 Task: Look for space in Dedza, Malawi from 3rd August, 2023 to 17th August, 2023 for 3 adults, 1 child in price range Rs.3000 to Rs.15000. Place can be entire place with 3 bedrooms having 4 beds and 2 bathrooms. Property type can be house, flat, guest house. Amenities needed are: washing machine. Booking option can be shelf check-in. Required host language is English.
Action: Mouse moved to (527, 106)
Screenshot: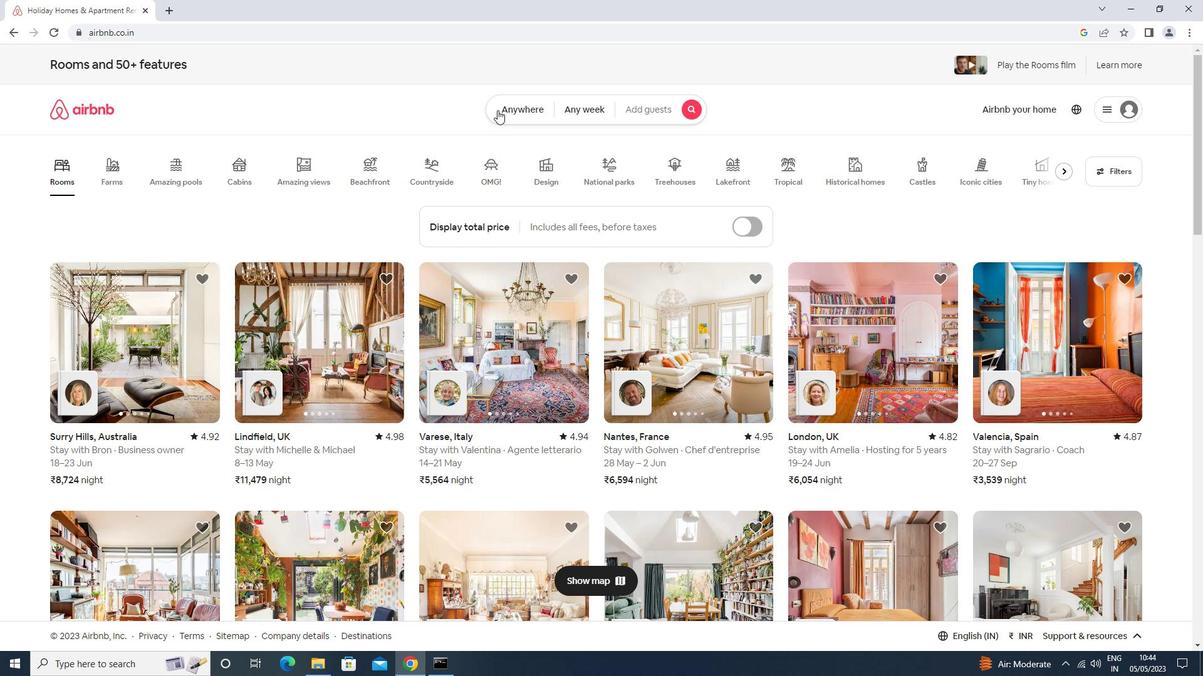 
Action: Mouse pressed left at (527, 106)
Screenshot: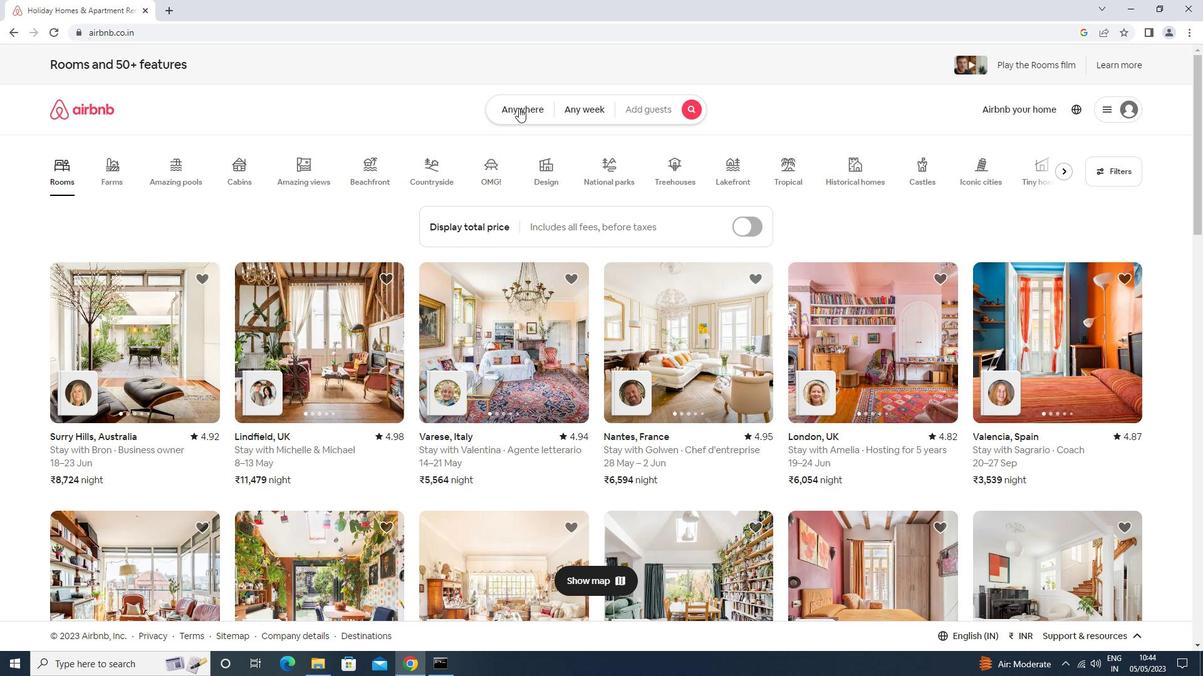 
Action: Mouse moved to (468, 157)
Screenshot: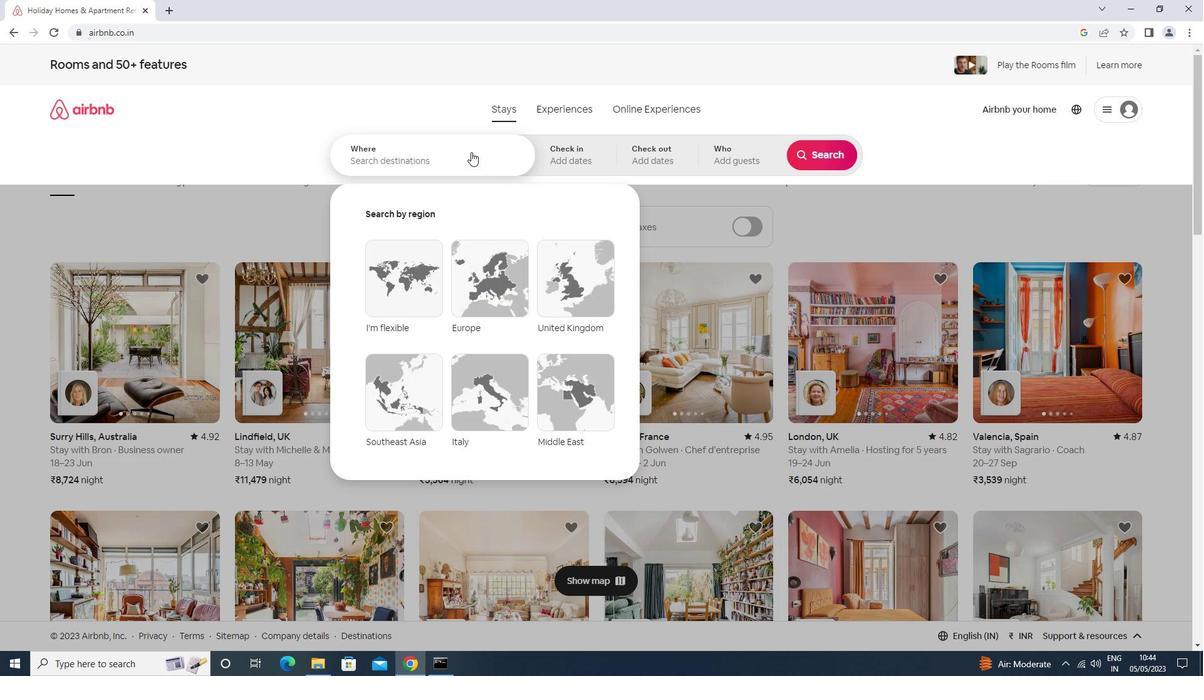 
Action: Mouse pressed left at (468, 157)
Screenshot: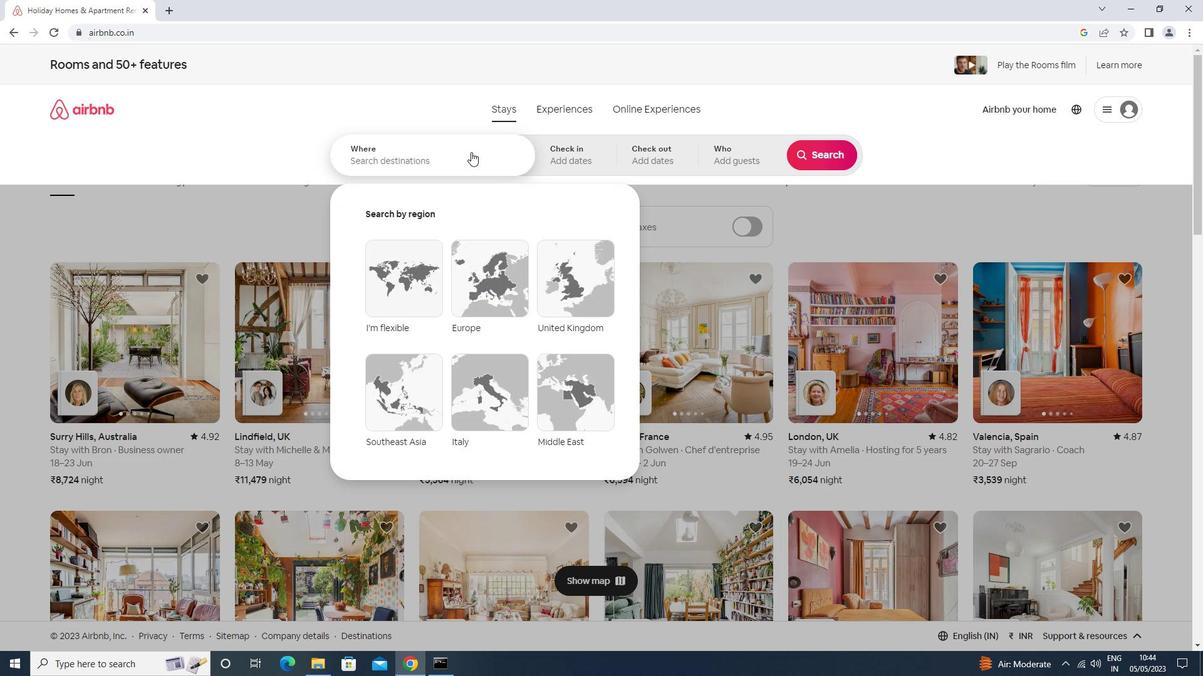 
Action: Key pressed dedza<Key.down><Key.down><Key.enter><Key.enter>
Screenshot: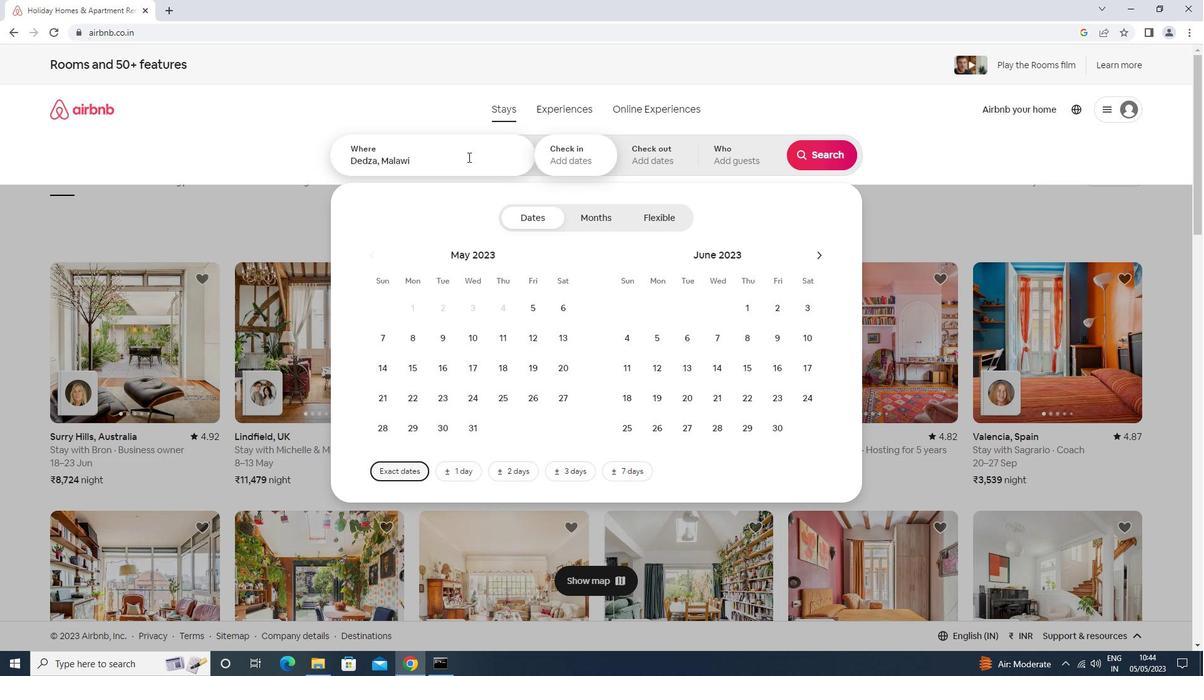 
Action: Mouse moved to (821, 261)
Screenshot: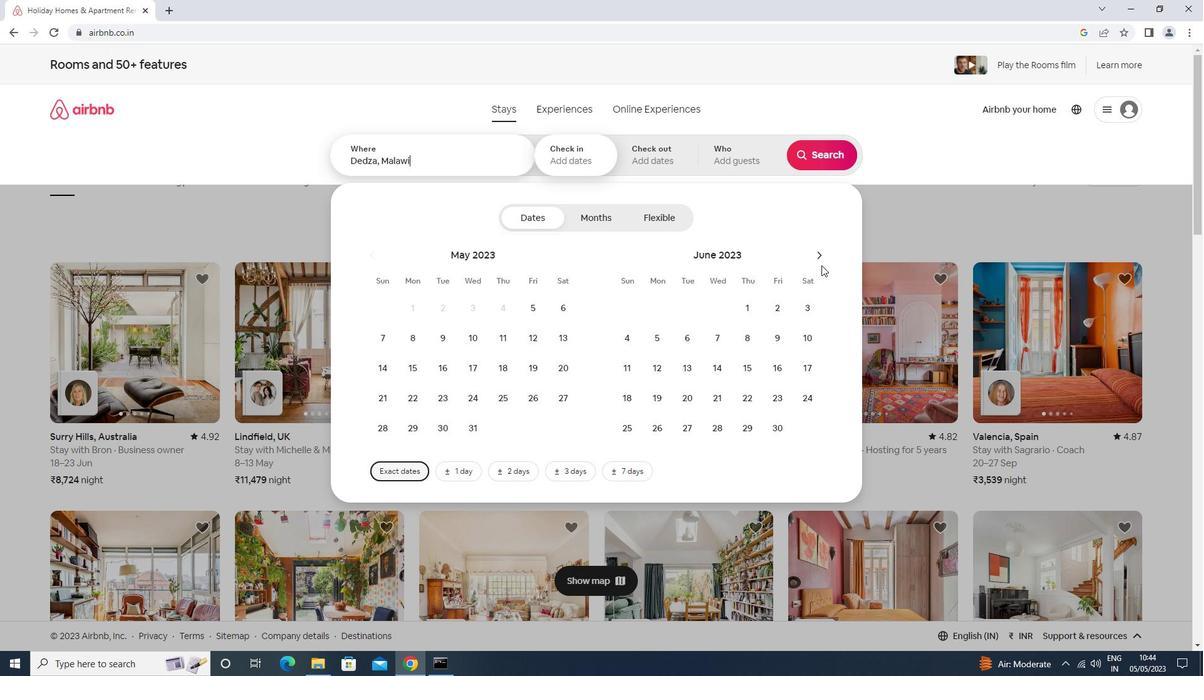 
Action: Mouse pressed left at (821, 261)
Screenshot: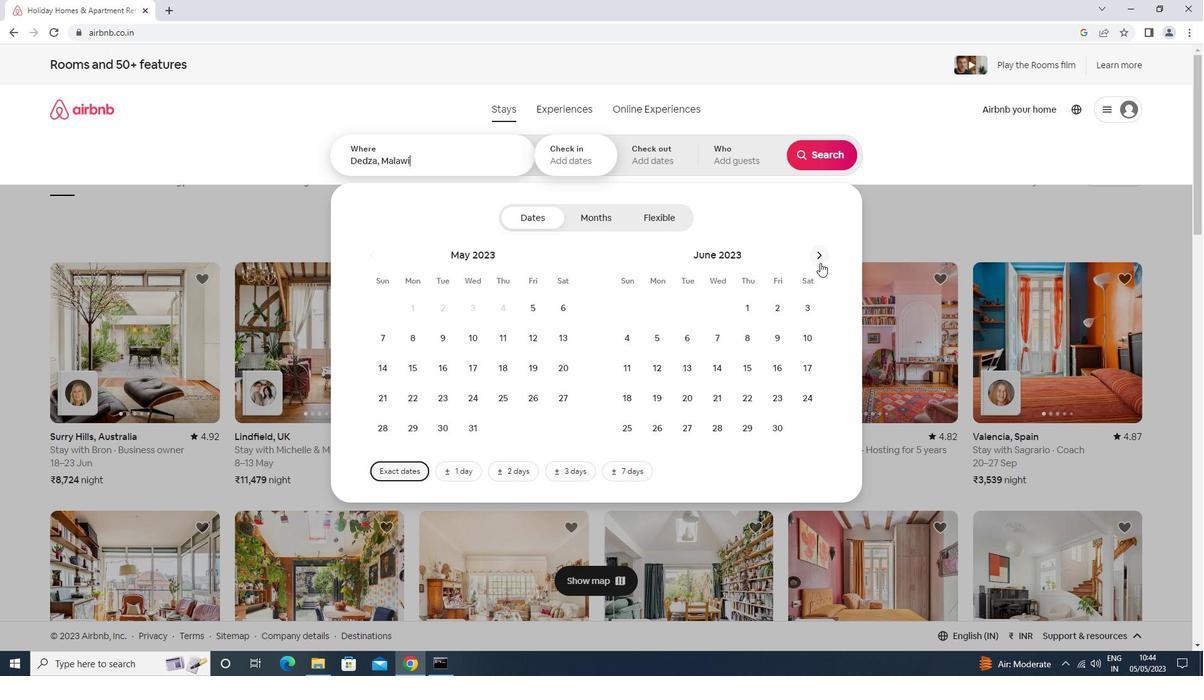
Action: Mouse pressed left at (821, 261)
Screenshot: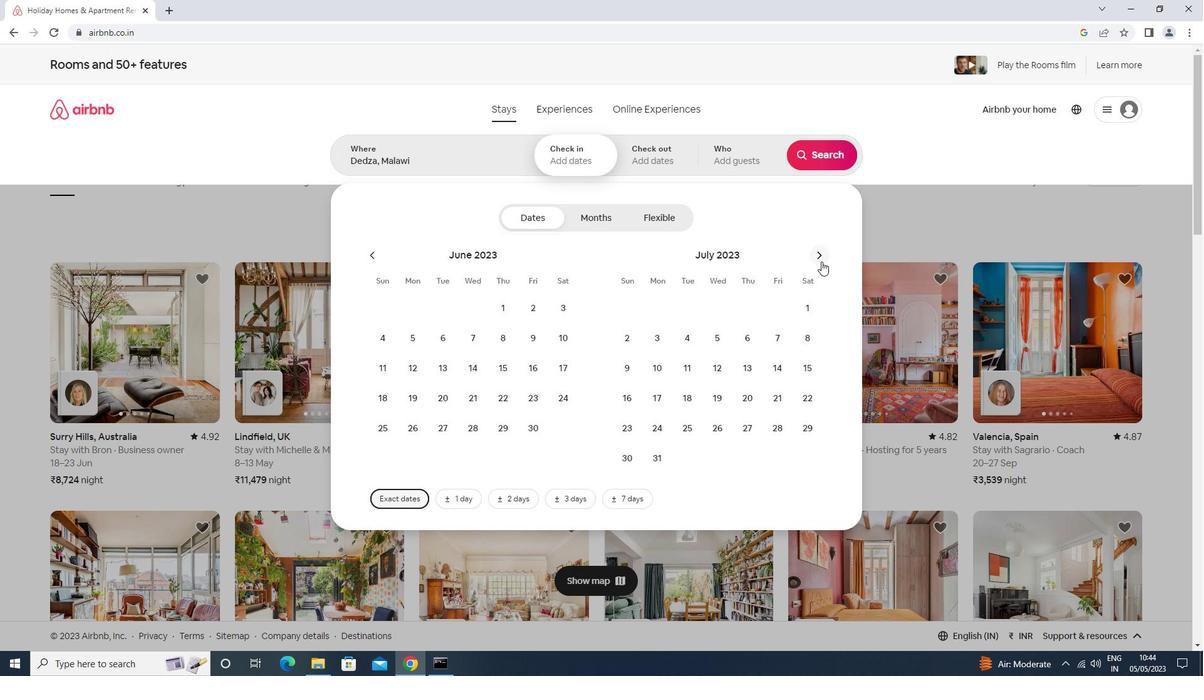 
Action: Mouse moved to (743, 310)
Screenshot: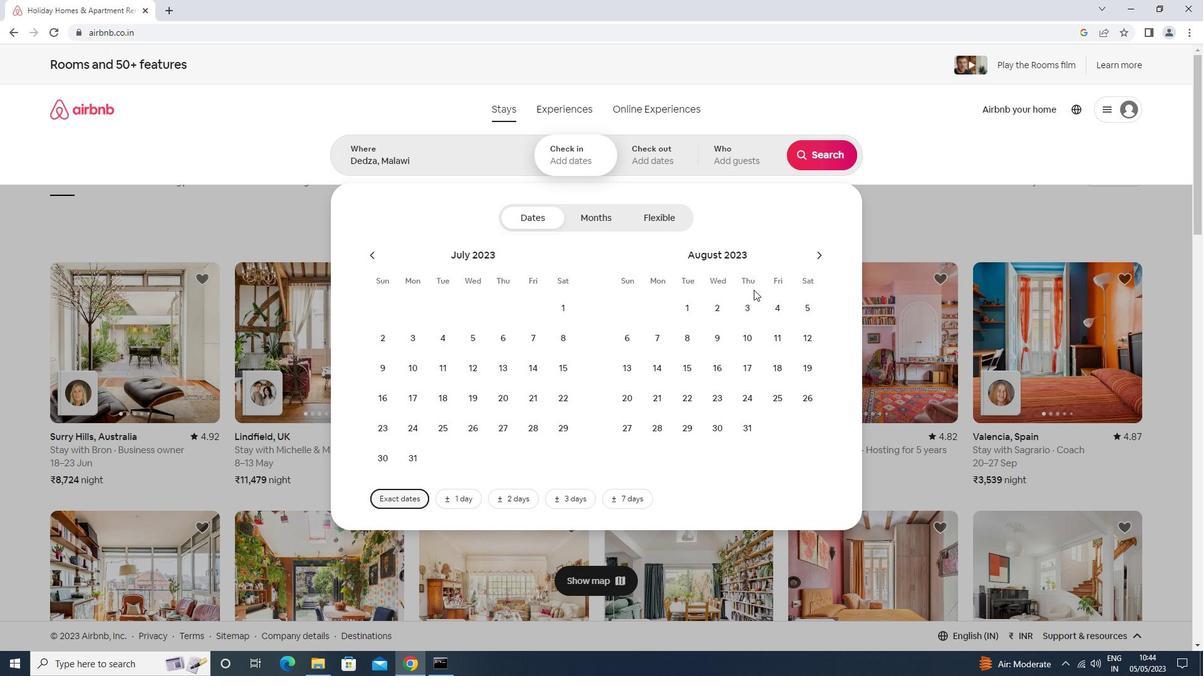
Action: Mouse pressed left at (743, 310)
Screenshot: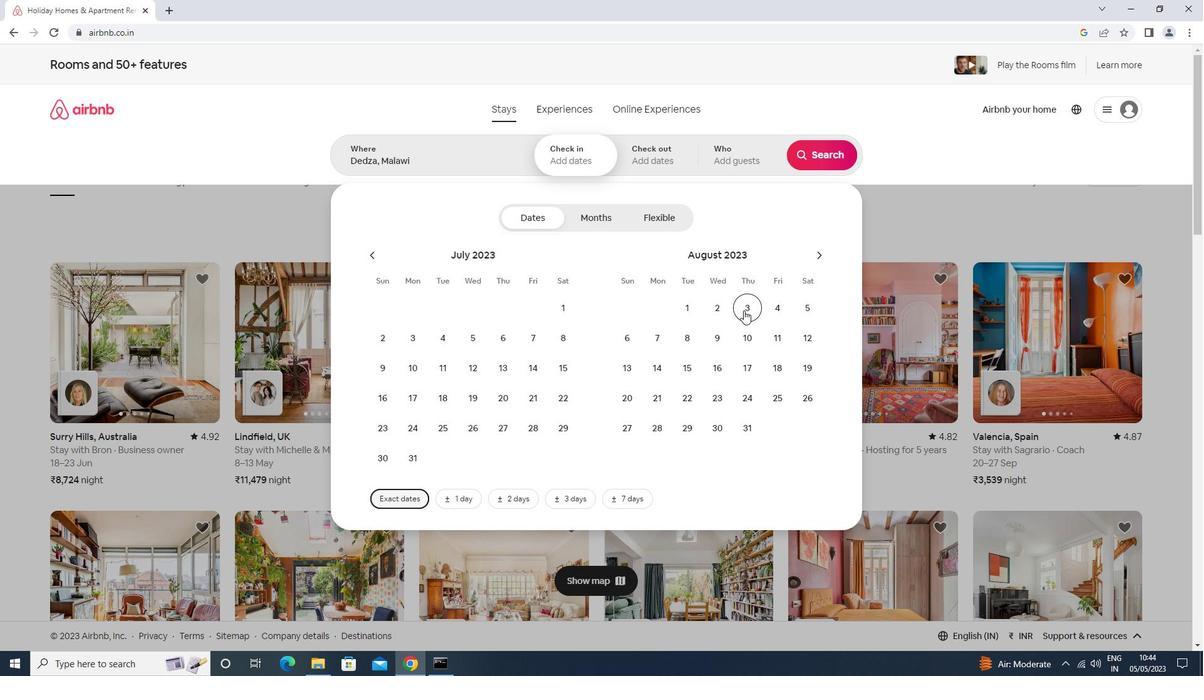 
Action: Mouse moved to (746, 370)
Screenshot: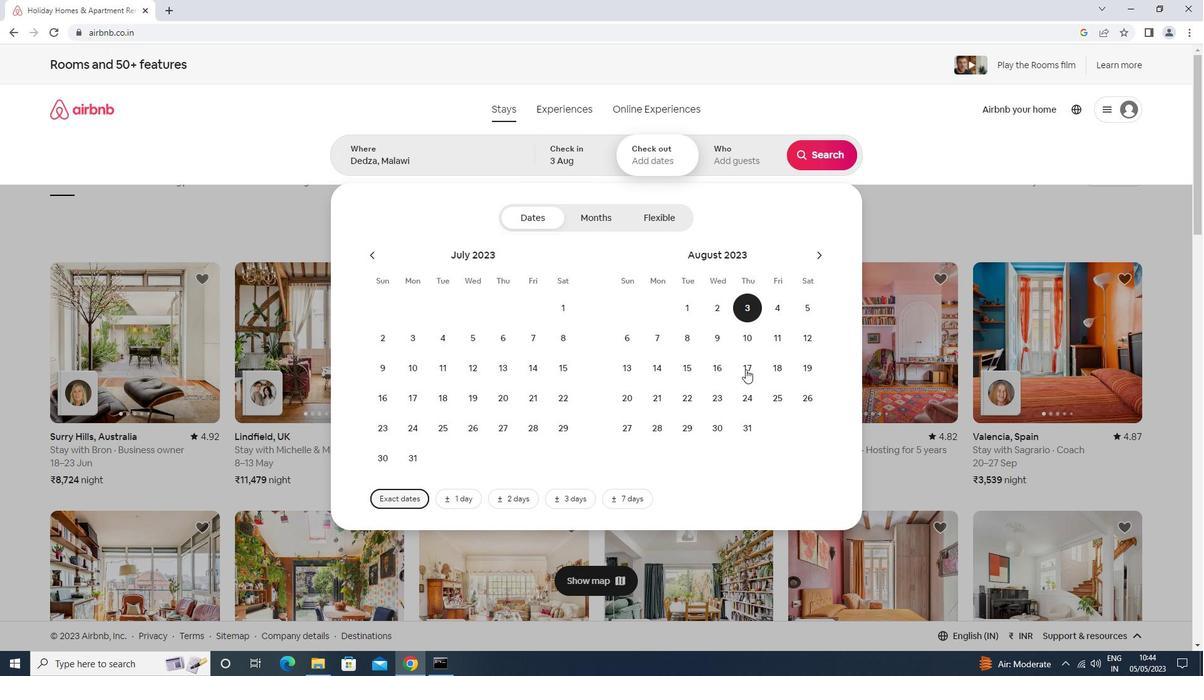 
Action: Mouse pressed left at (746, 370)
Screenshot: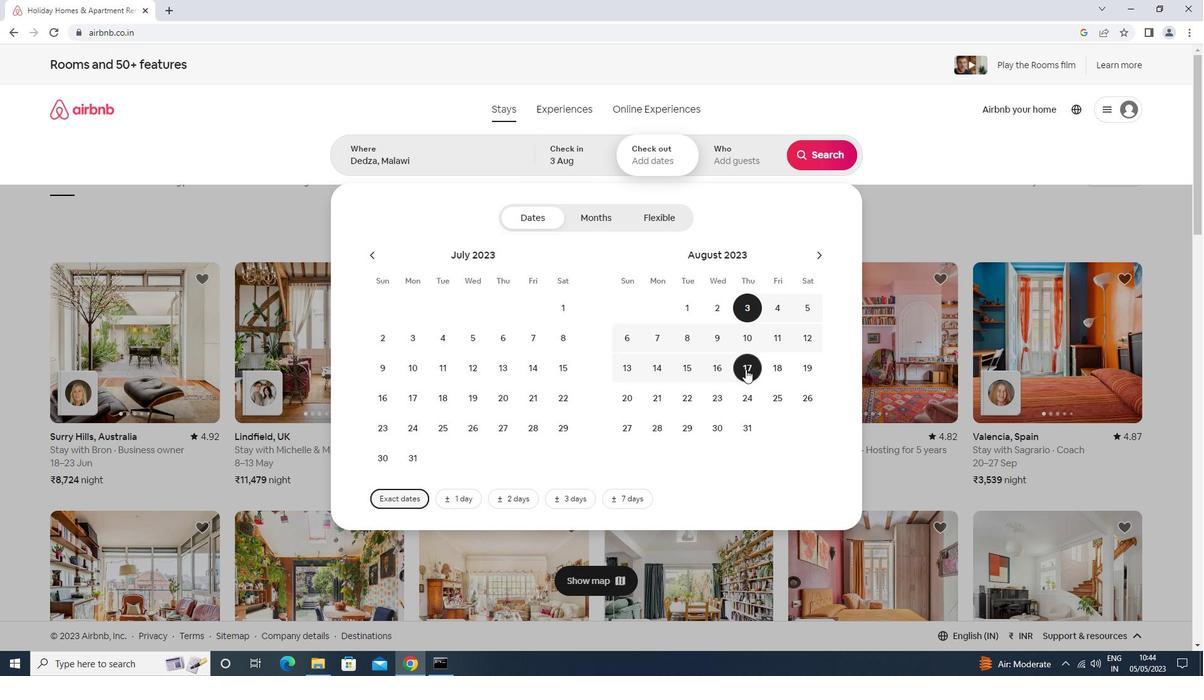 
Action: Mouse moved to (738, 169)
Screenshot: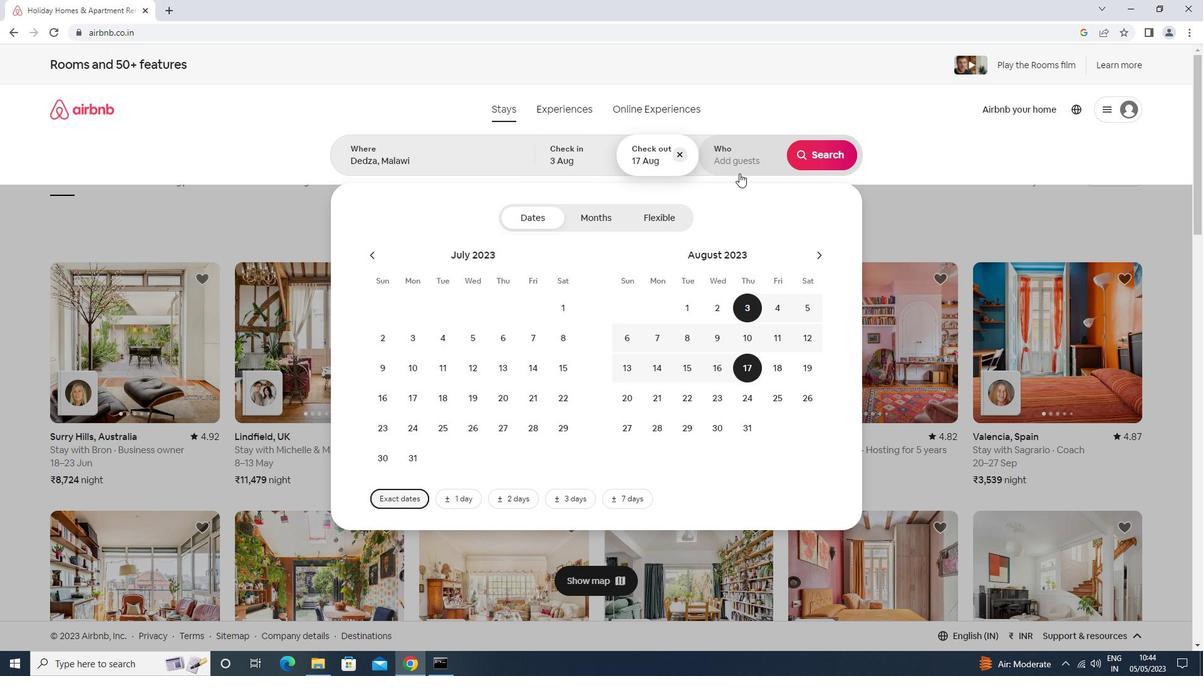 
Action: Mouse pressed left at (738, 169)
Screenshot: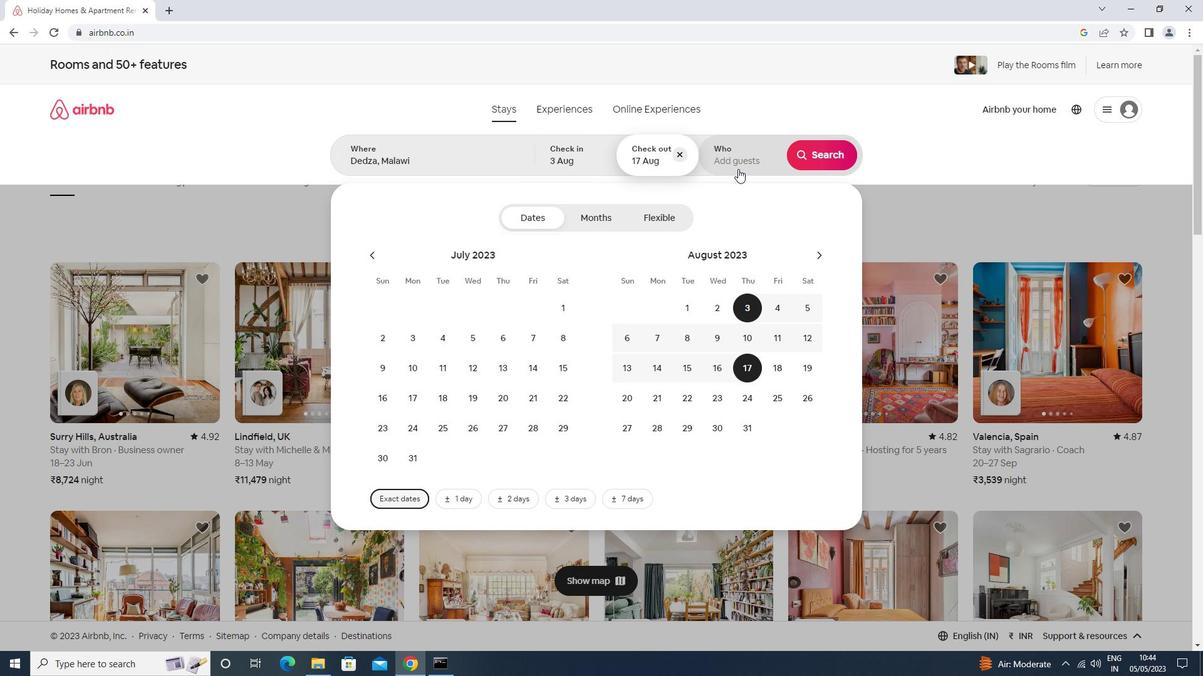
Action: Mouse moved to (831, 225)
Screenshot: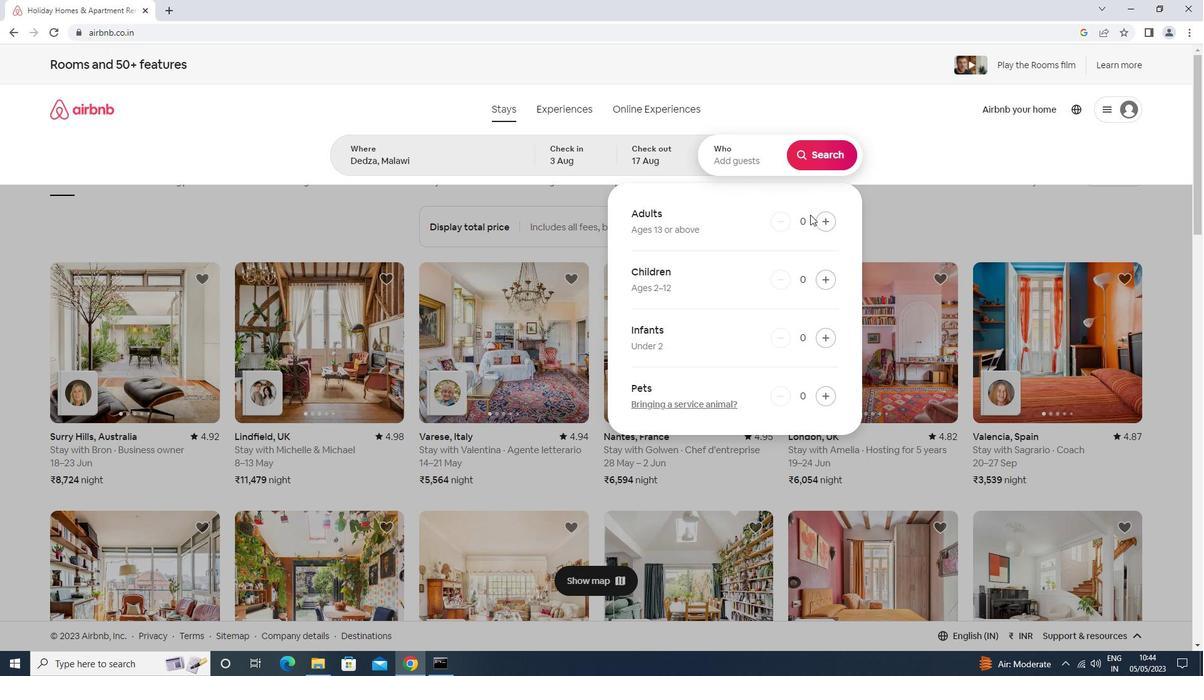 
Action: Mouse pressed left at (831, 225)
Screenshot: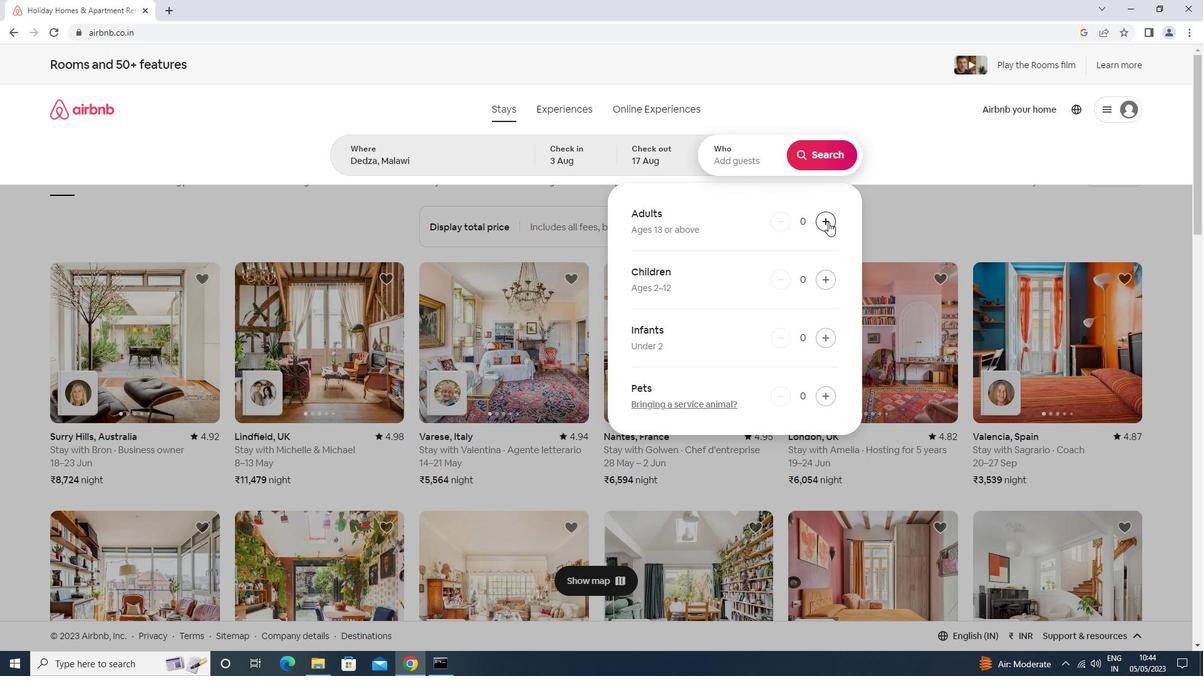 
Action: Mouse pressed left at (831, 225)
Screenshot: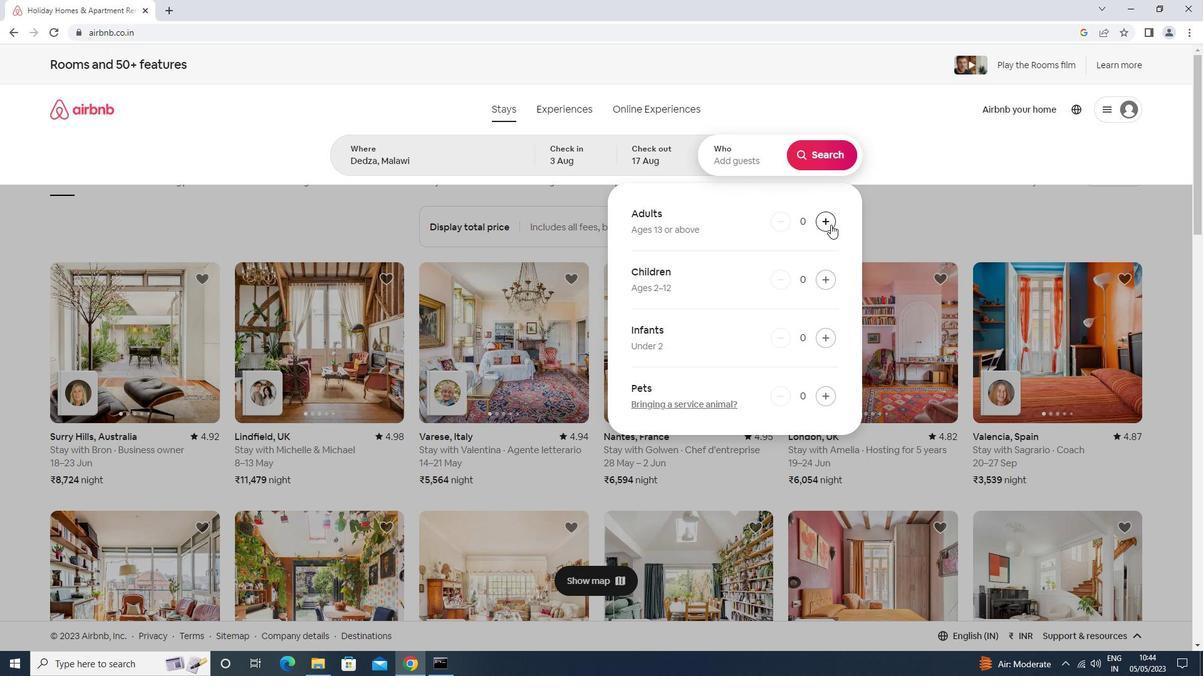 
Action: Mouse pressed left at (831, 225)
Screenshot: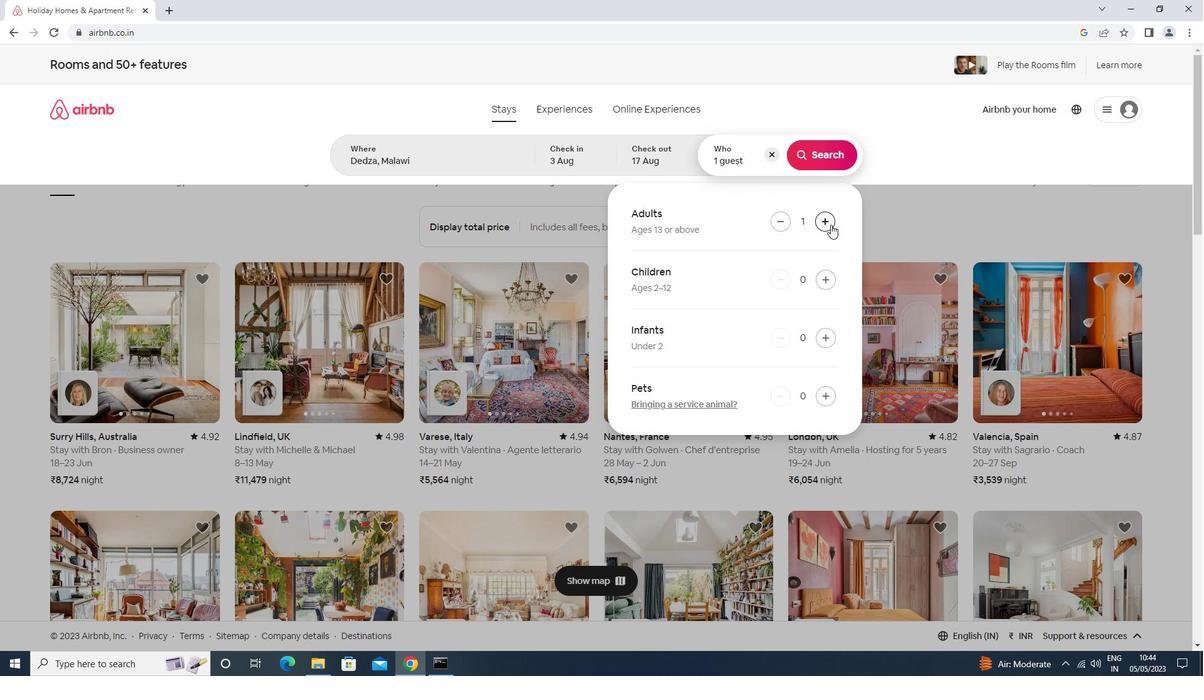 
Action: Mouse moved to (820, 275)
Screenshot: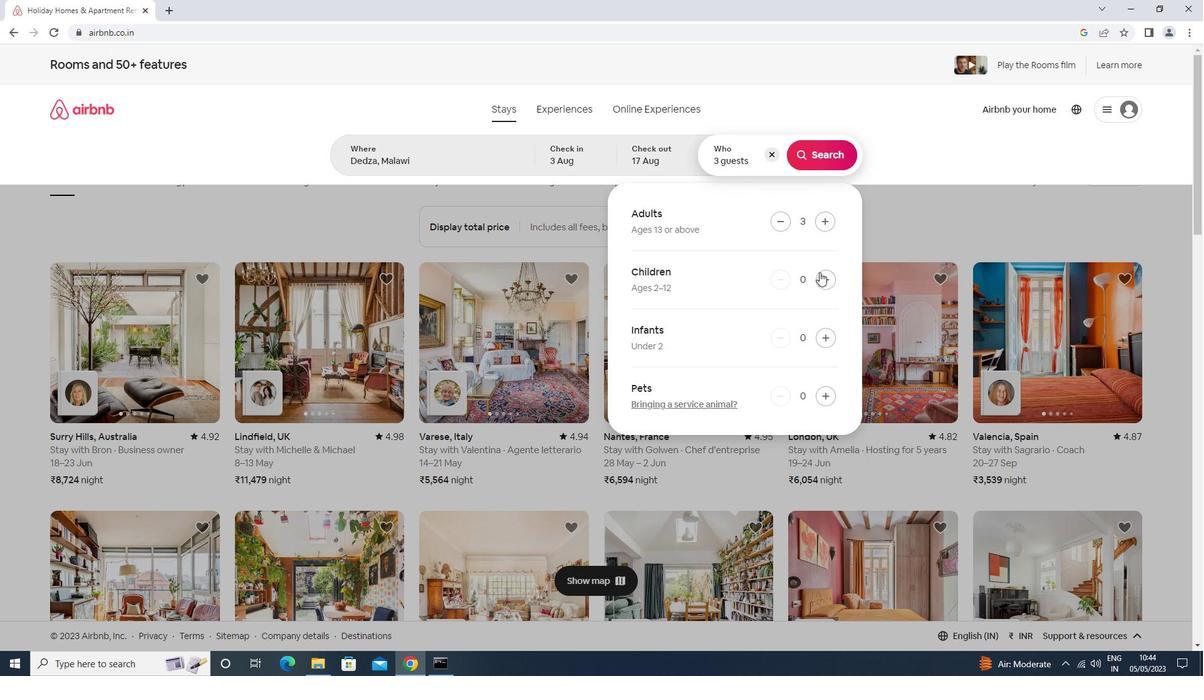
Action: Mouse pressed left at (820, 275)
Screenshot: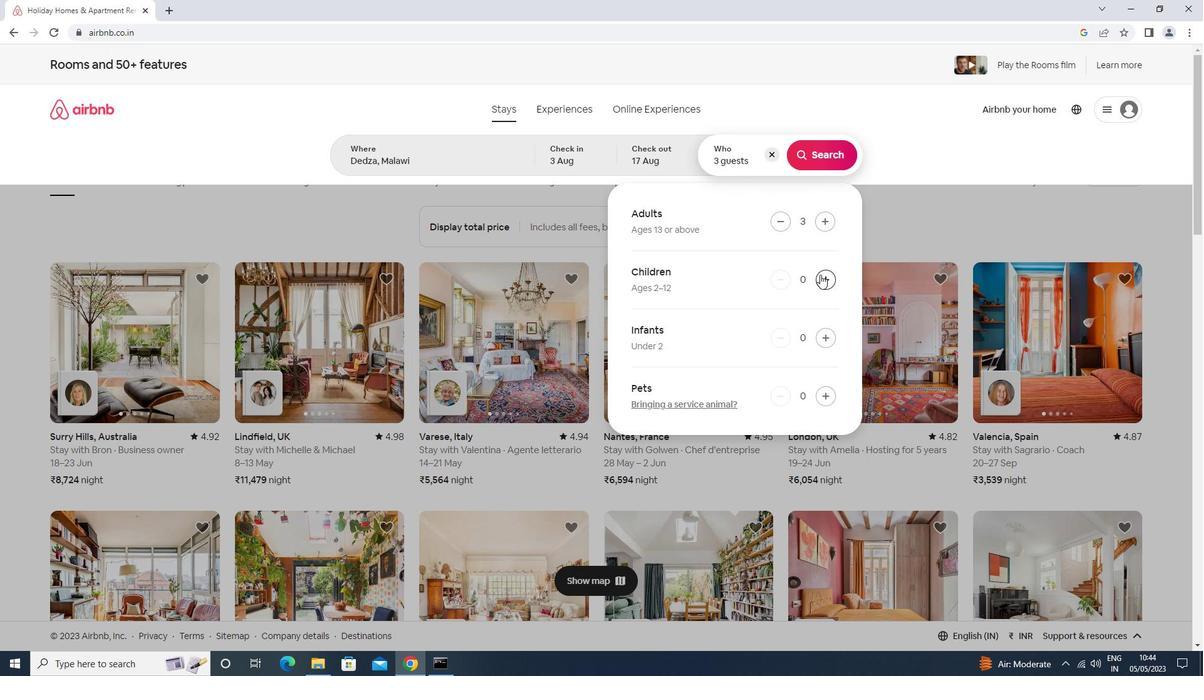 
Action: Mouse moved to (826, 158)
Screenshot: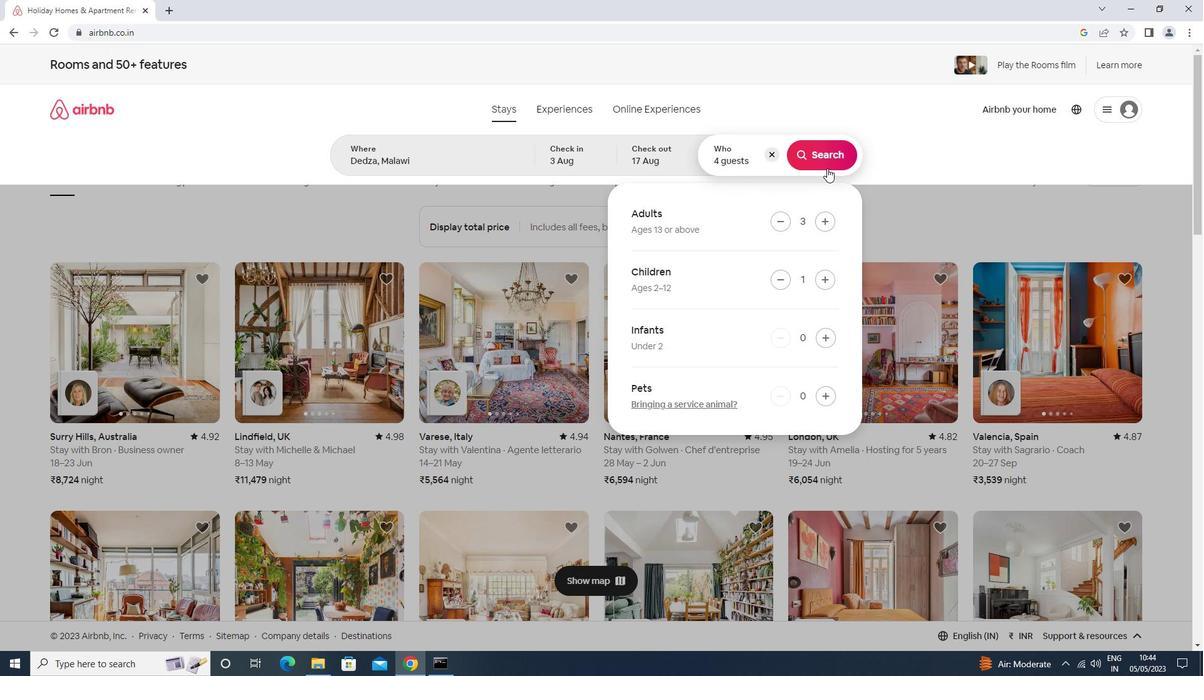 
Action: Mouse pressed left at (826, 158)
Screenshot: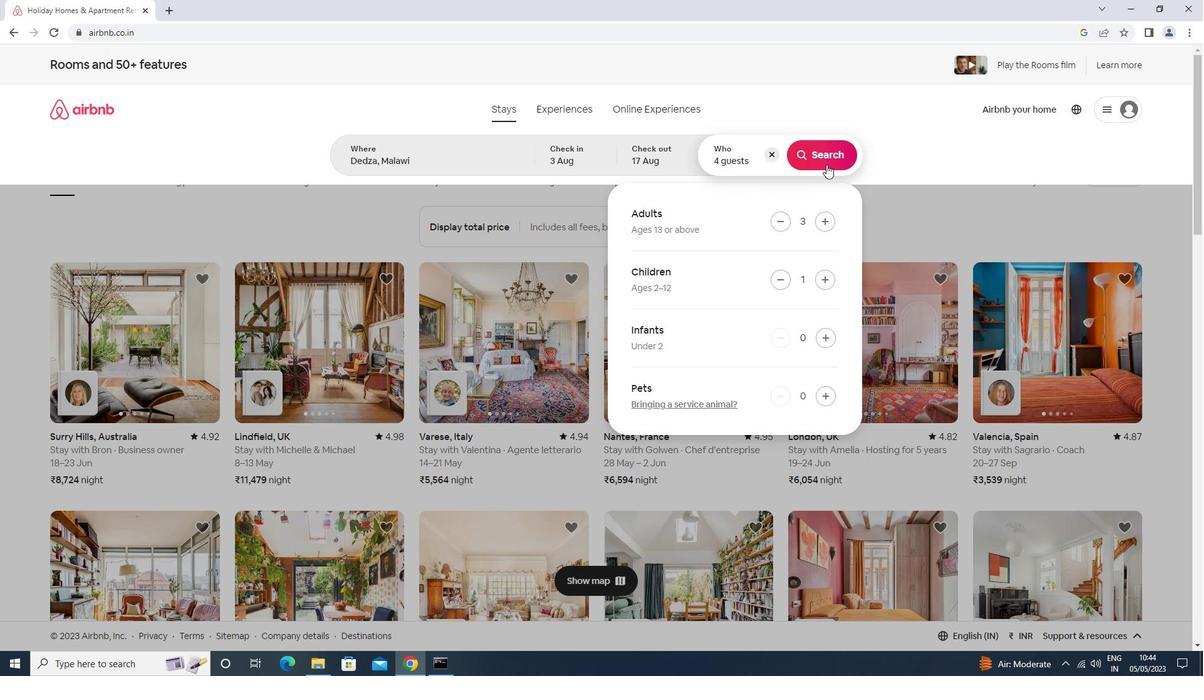 
Action: Mouse moved to (1153, 120)
Screenshot: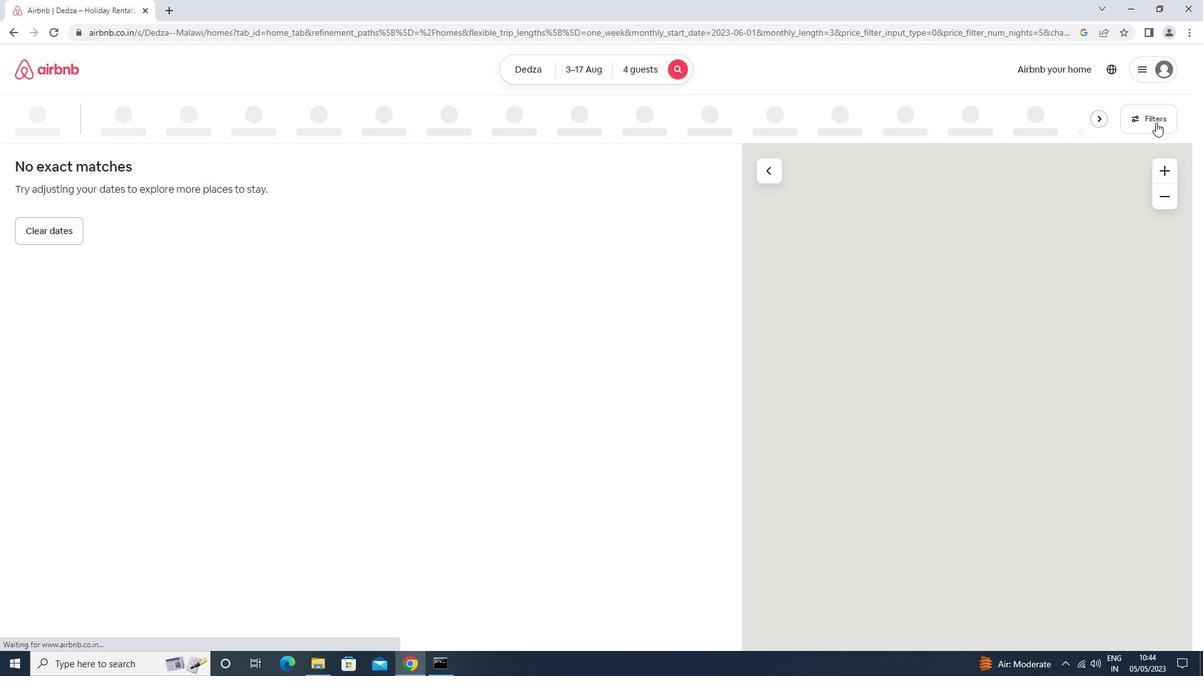 
Action: Mouse pressed left at (1153, 120)
Screenshot: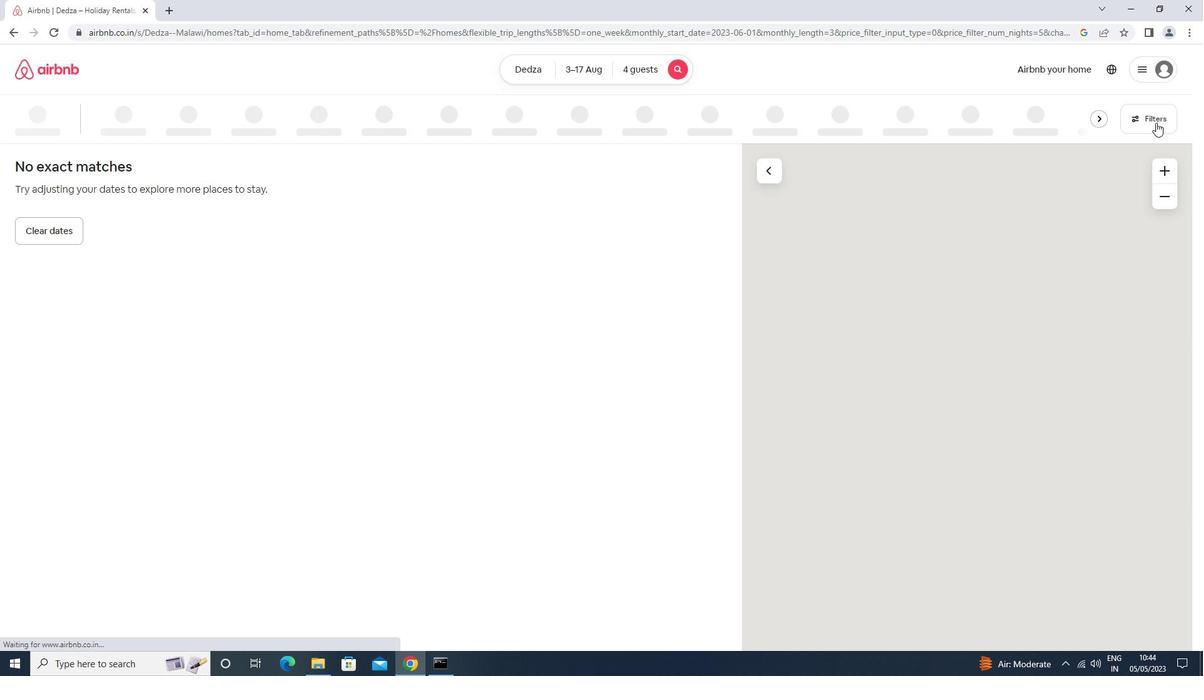 
Action: Mouse moved to (478, 423)
Screenshot: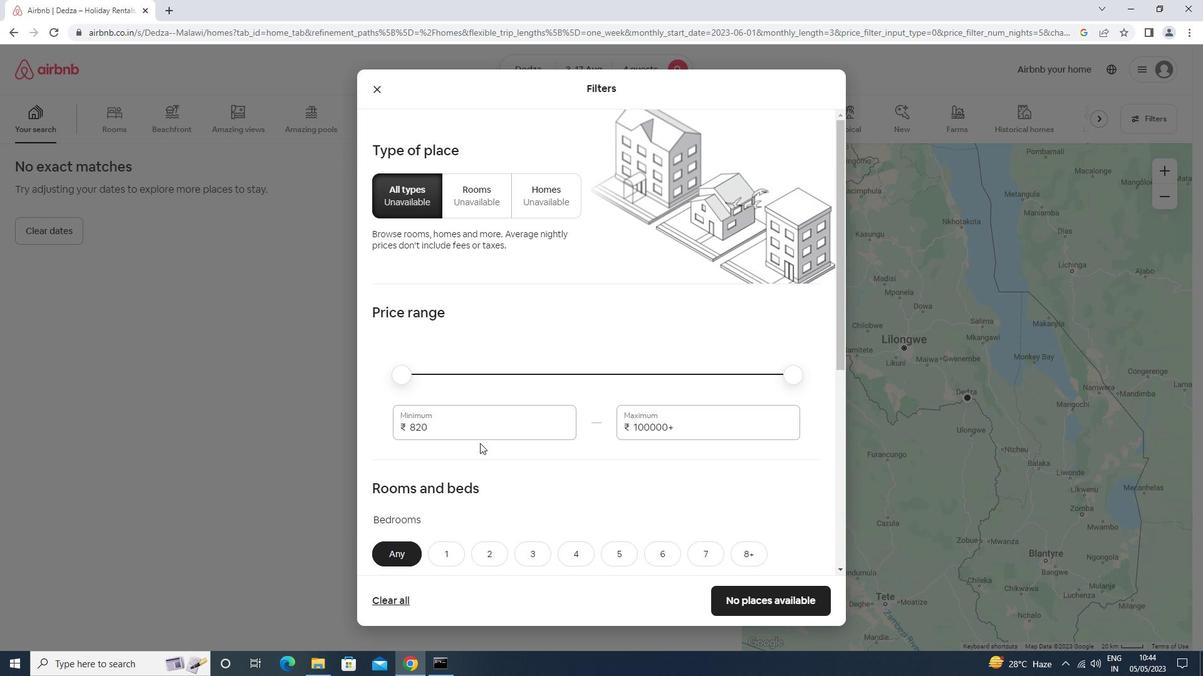 
Action: Mouse pressed left at (478, 423)
Screenshot: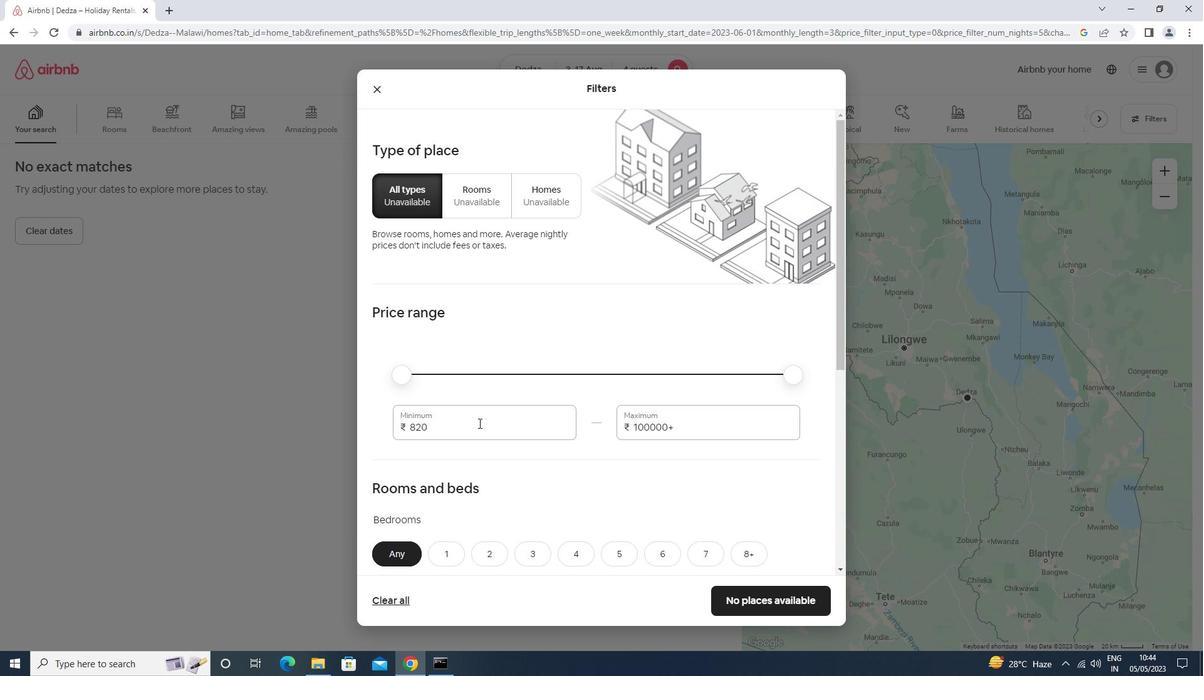 
Action: Mouse moved to (471, 428)
Screenshot: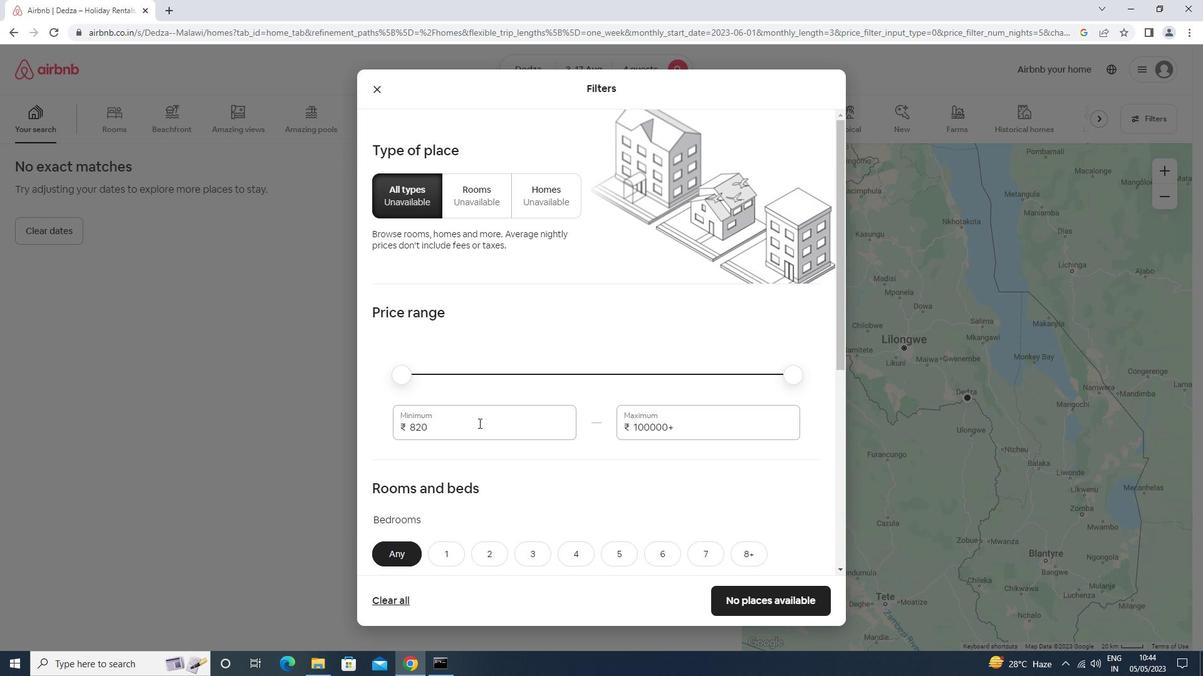 
Action: Key pressed <Key.backspace><Key.backspace><Key.backspace><Key.backspace>3000<Key.tab>15000
Screenshot: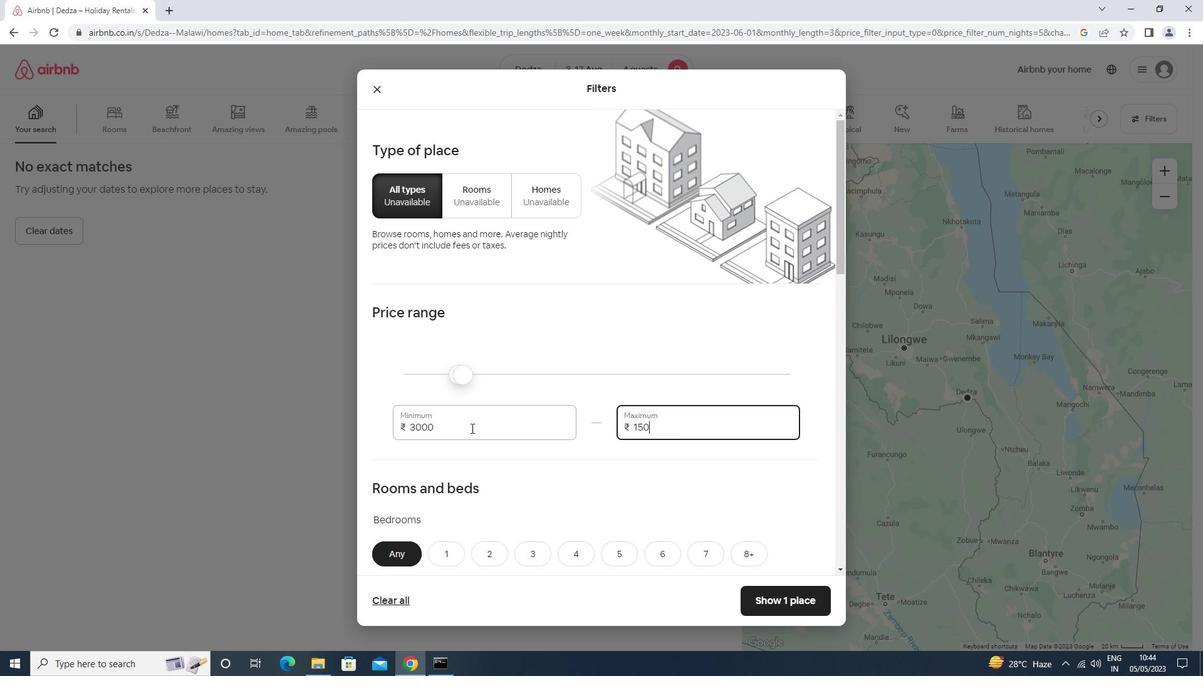 
Action: Mouse moved to (480, 436)
Screenshot: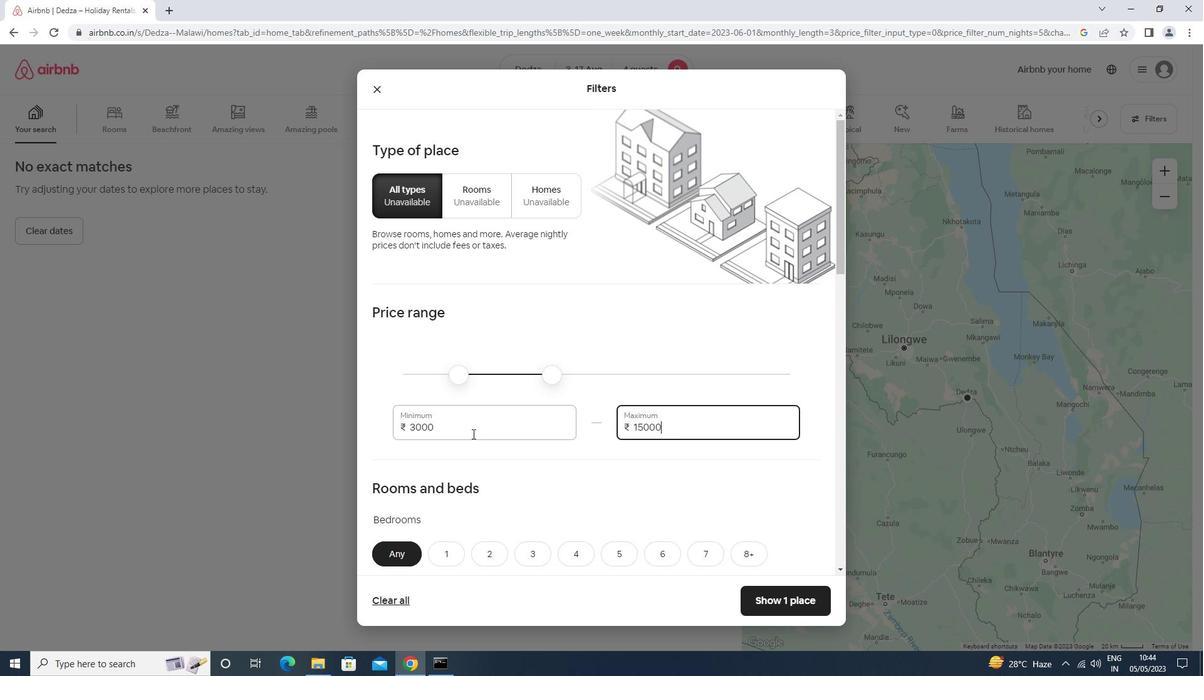 
Action: Mouse scrolled (480, 435) with delta (0, 0)
Screenshot: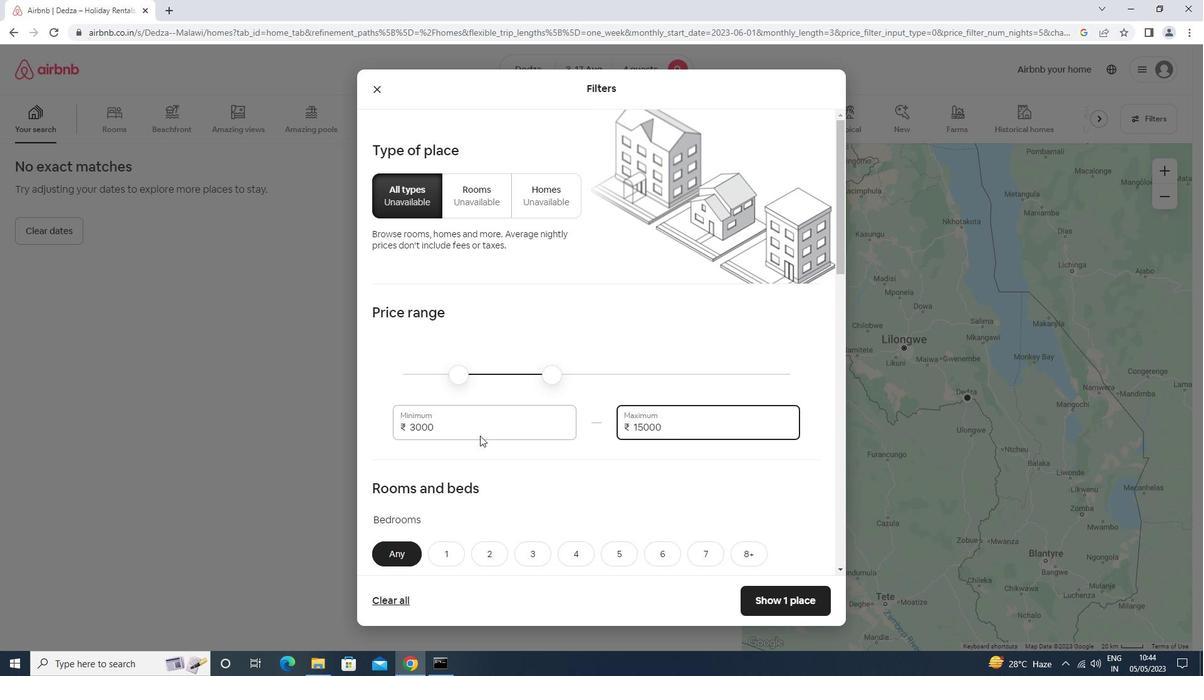 
Action: Mouse scrolled (480, 435) with delta (0, 0)
Screenshot: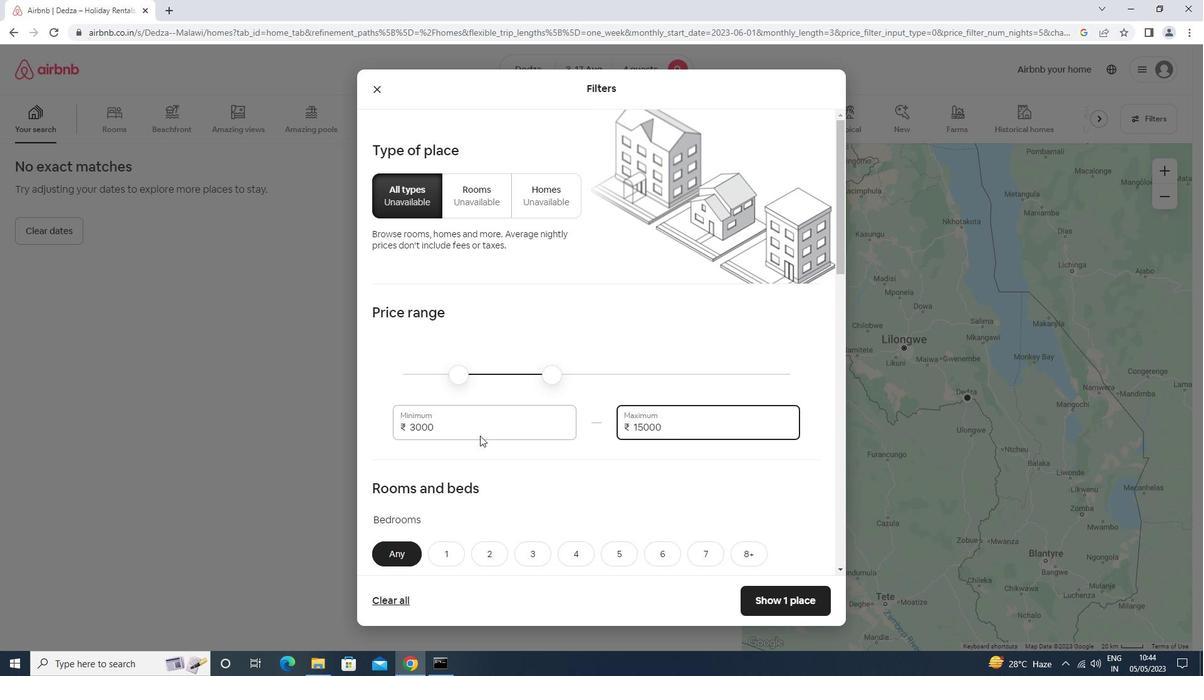 
Action: Mouse moved to (539, 433)
Screenshot: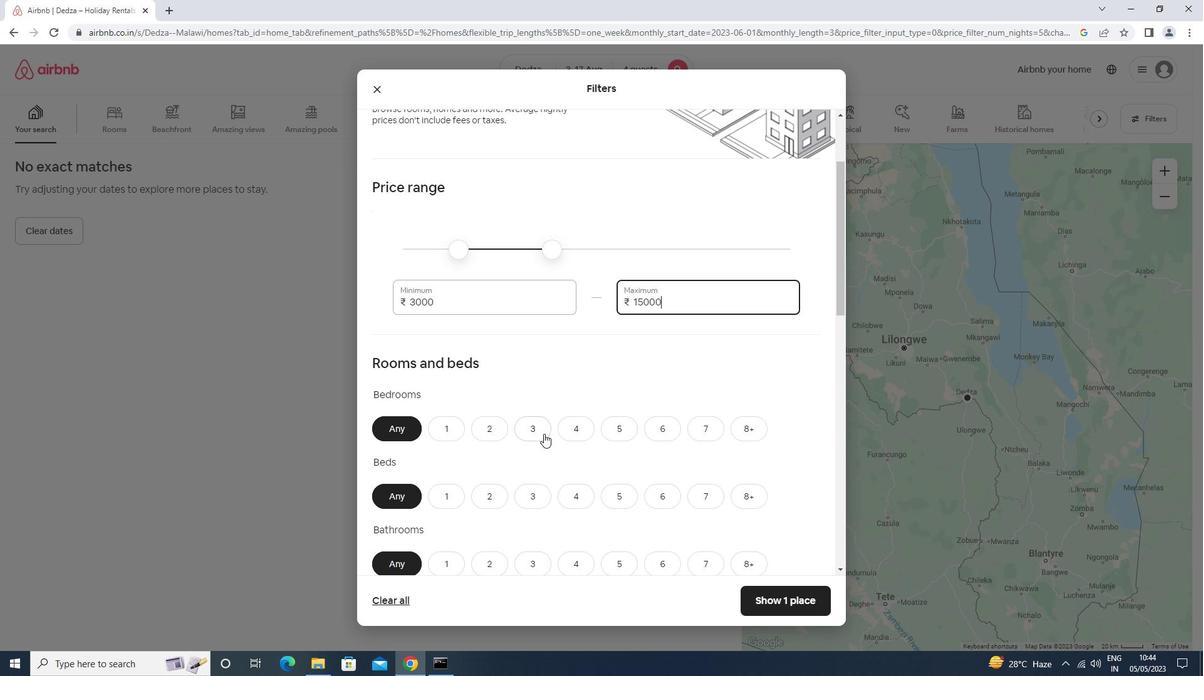 
Action: Mouse pressed left at (539, 433)
Screenshot: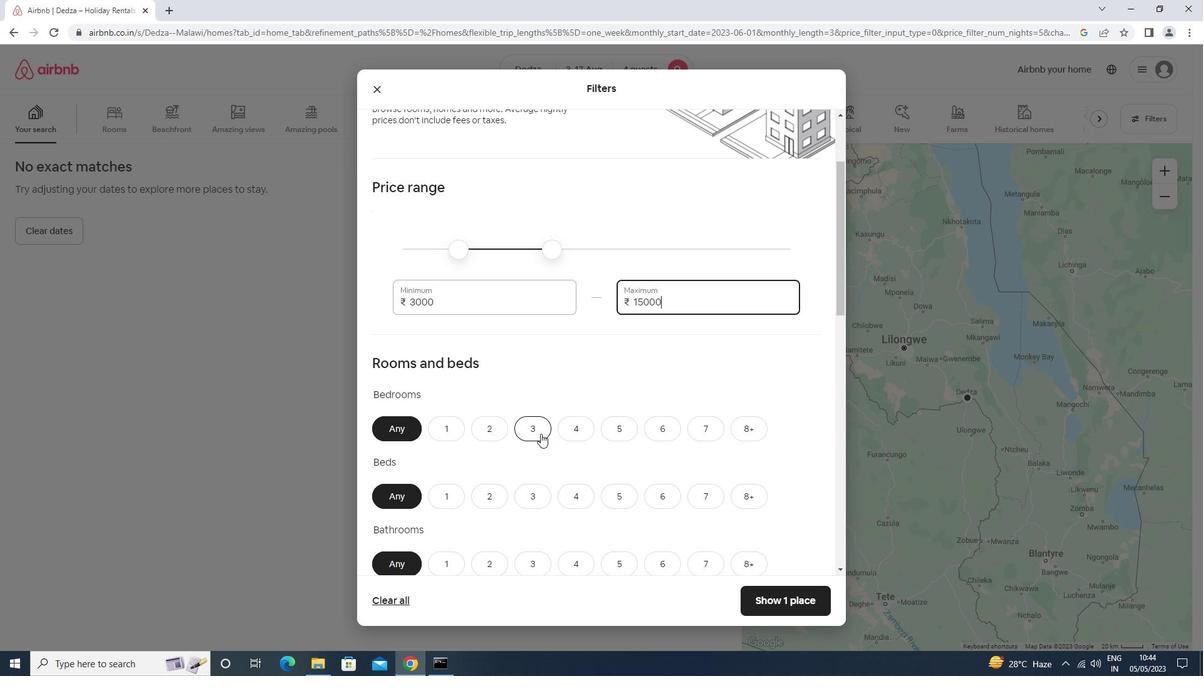 
Action: Mouse moved to (573, 495)
Screenshot: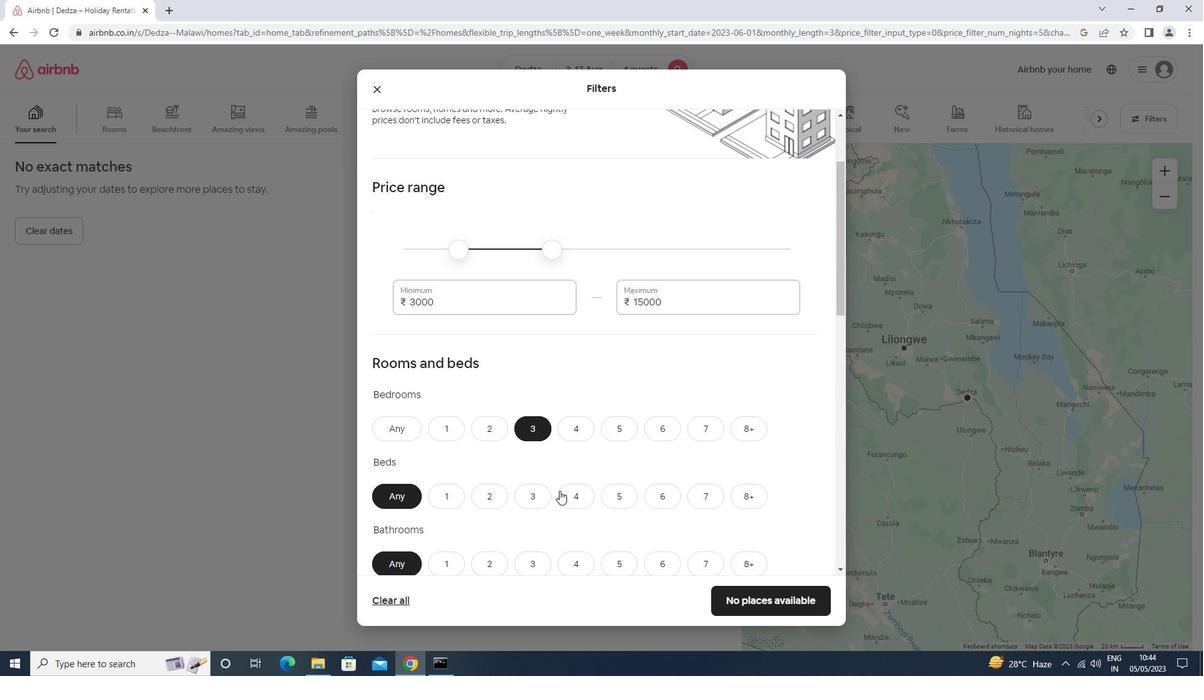 
Action: Mouse pressed left at (573, 495)
Screenshot: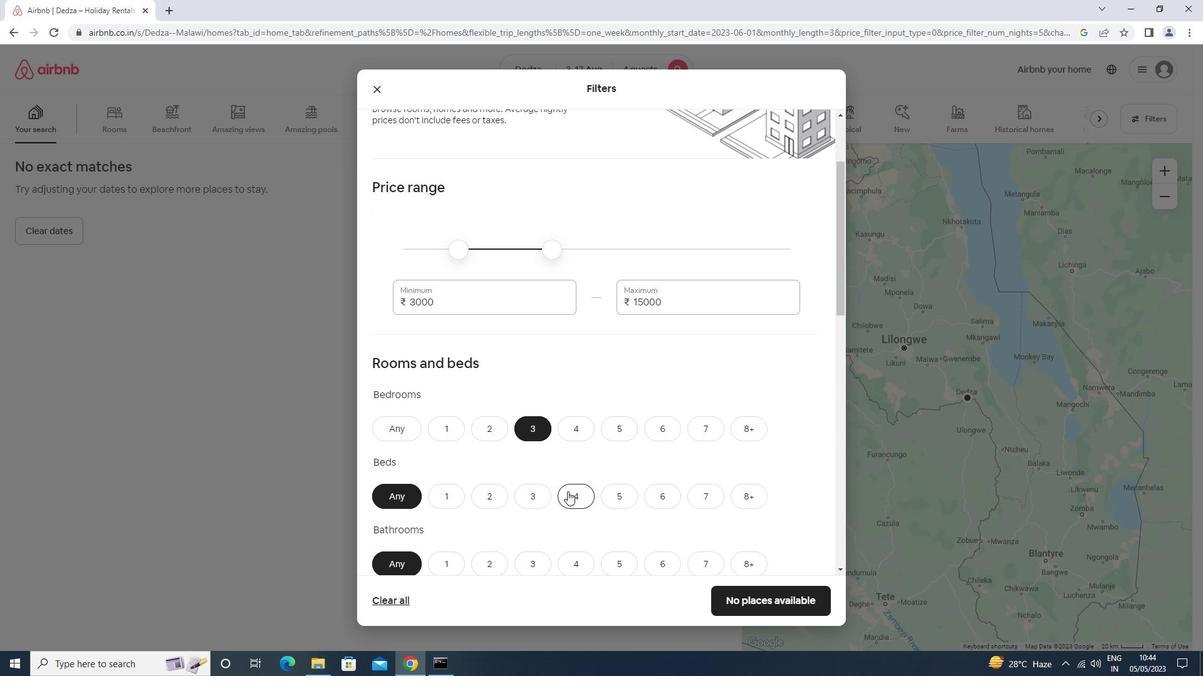 
Action: Mouse moved to (484, 581)
Screenshot: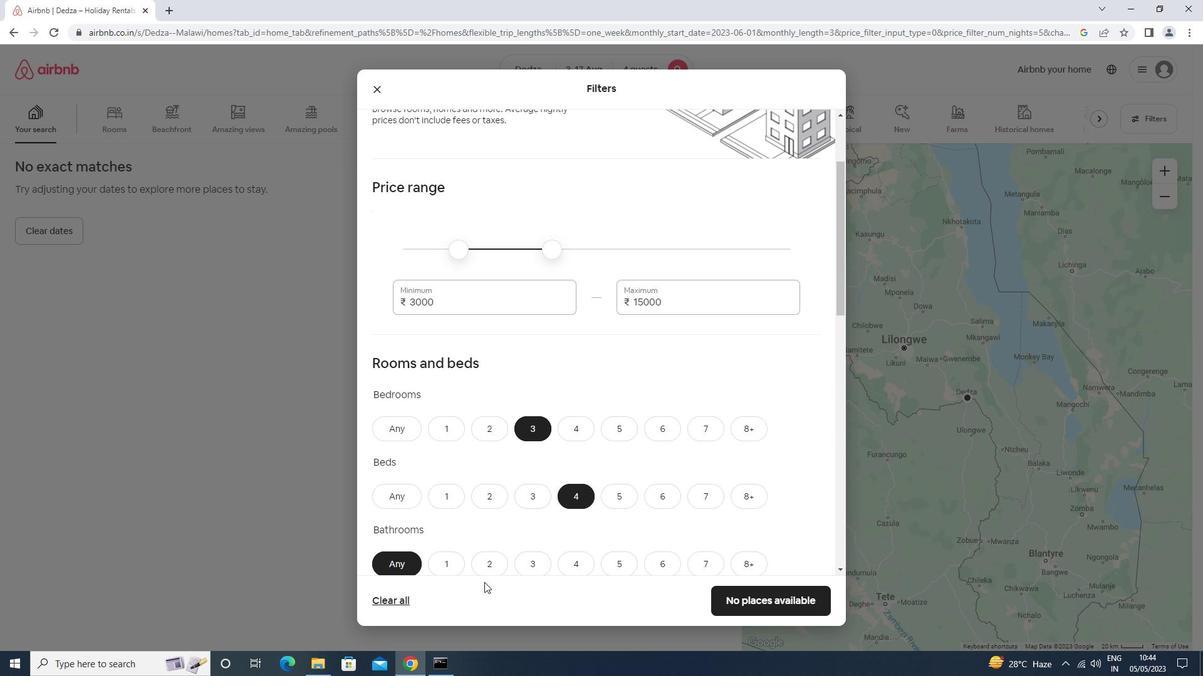 
Action: Mouse pressed left at (484, 581)
Screenshot: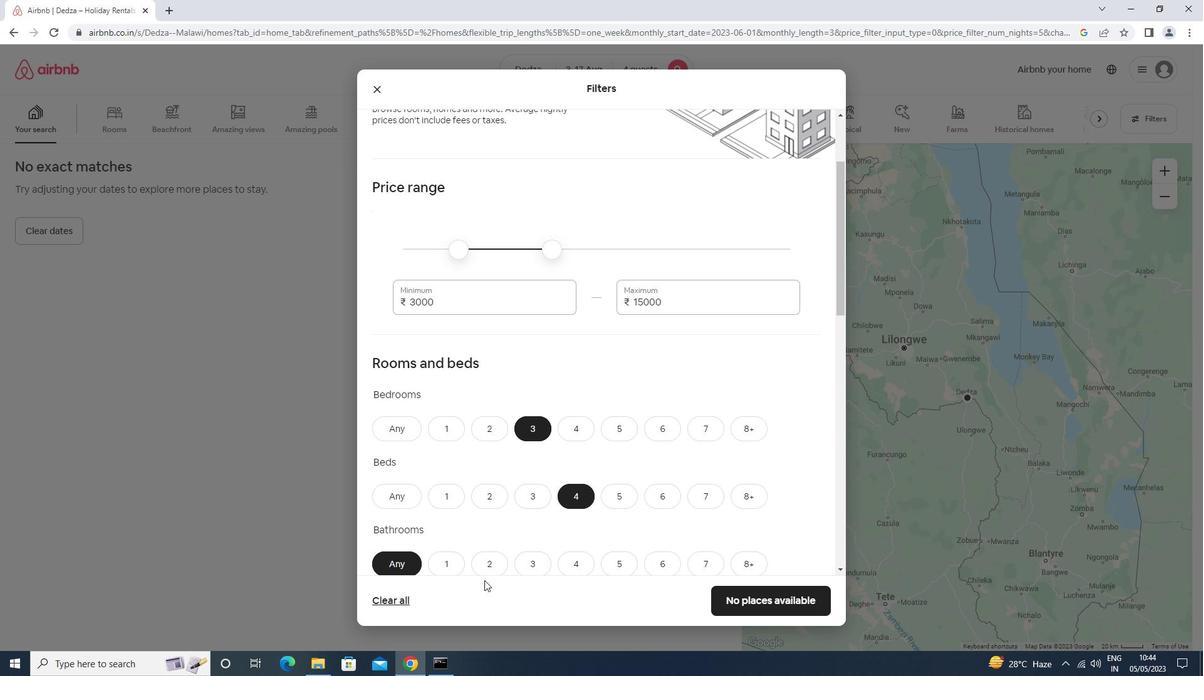 
Action: Mouse moved to (489, 571)
Screenshot: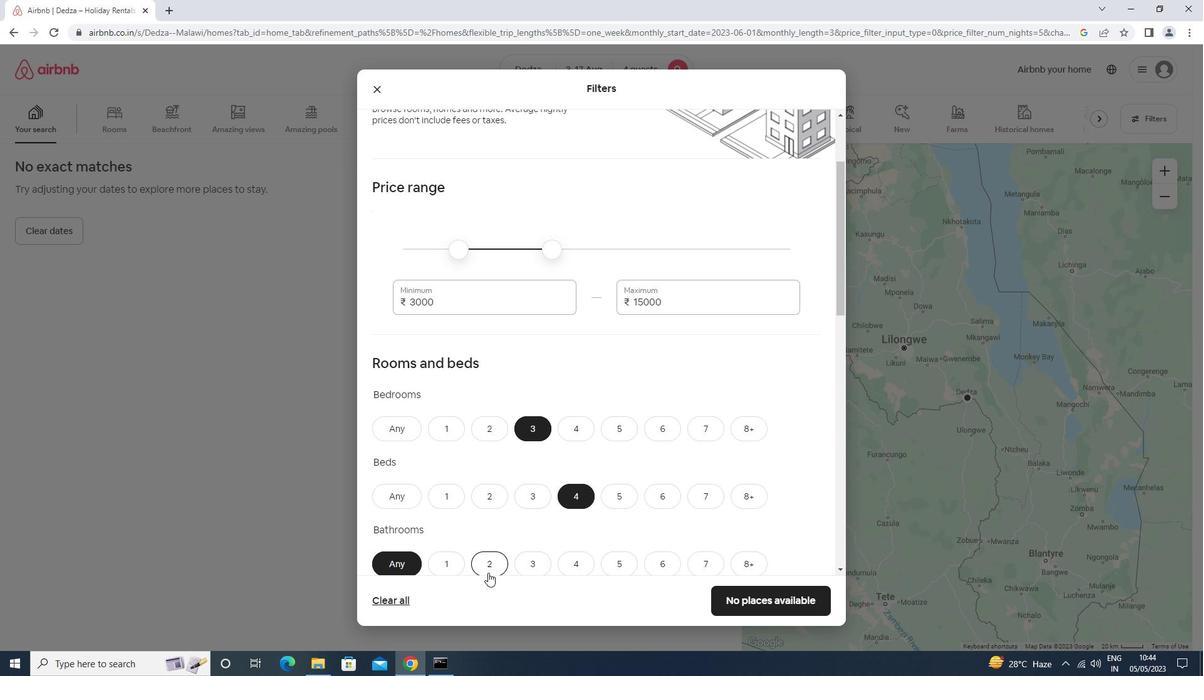 
Action: Mouse pressed left at (489, 571)
Screenshot: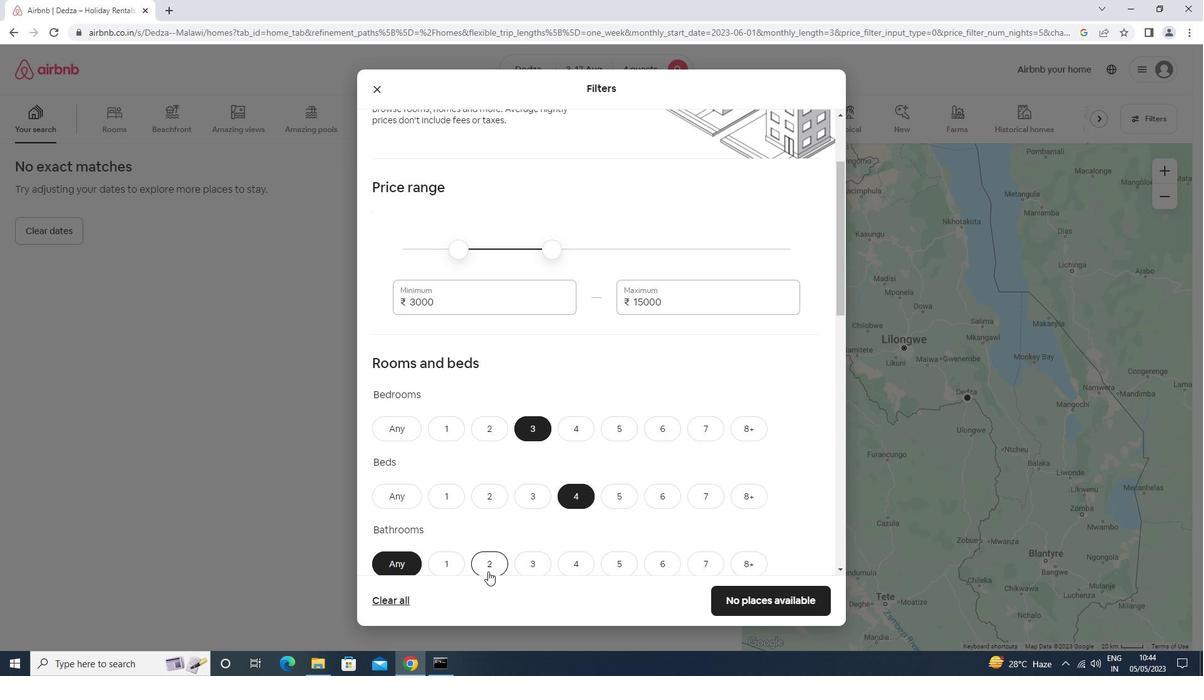 
Action: Mouse moved to (494, 543)
Screenshot: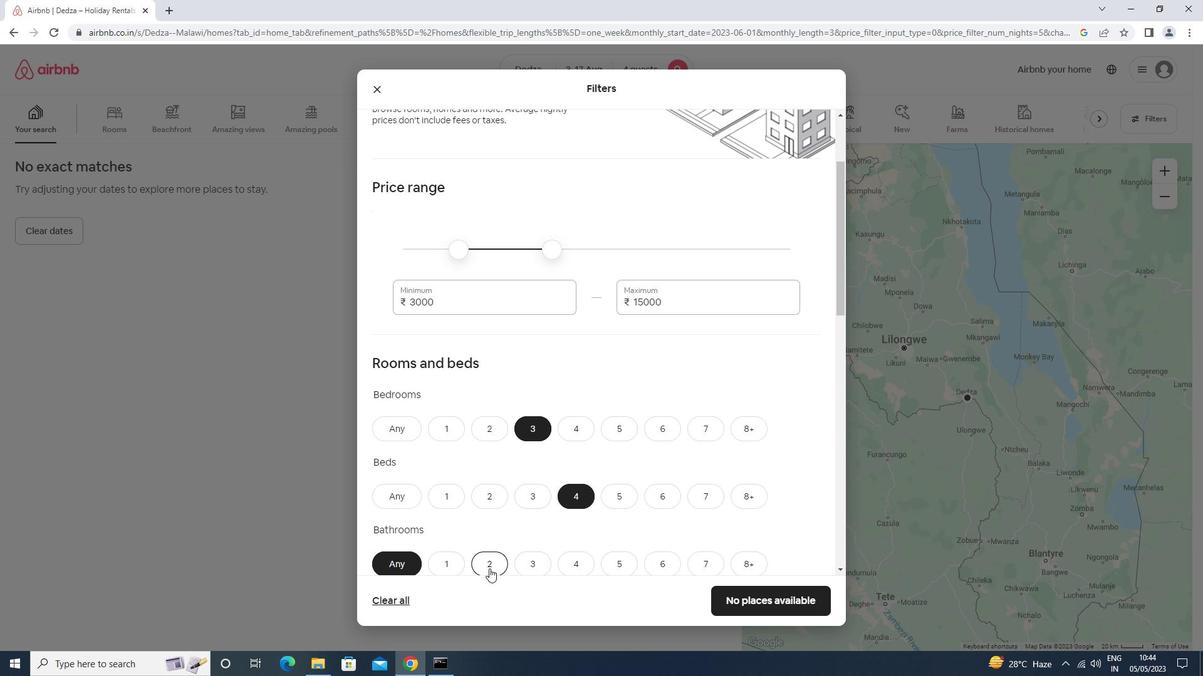 
Action: Mouse scrolled (494, 542) with delta (0, 0)
Screenshot: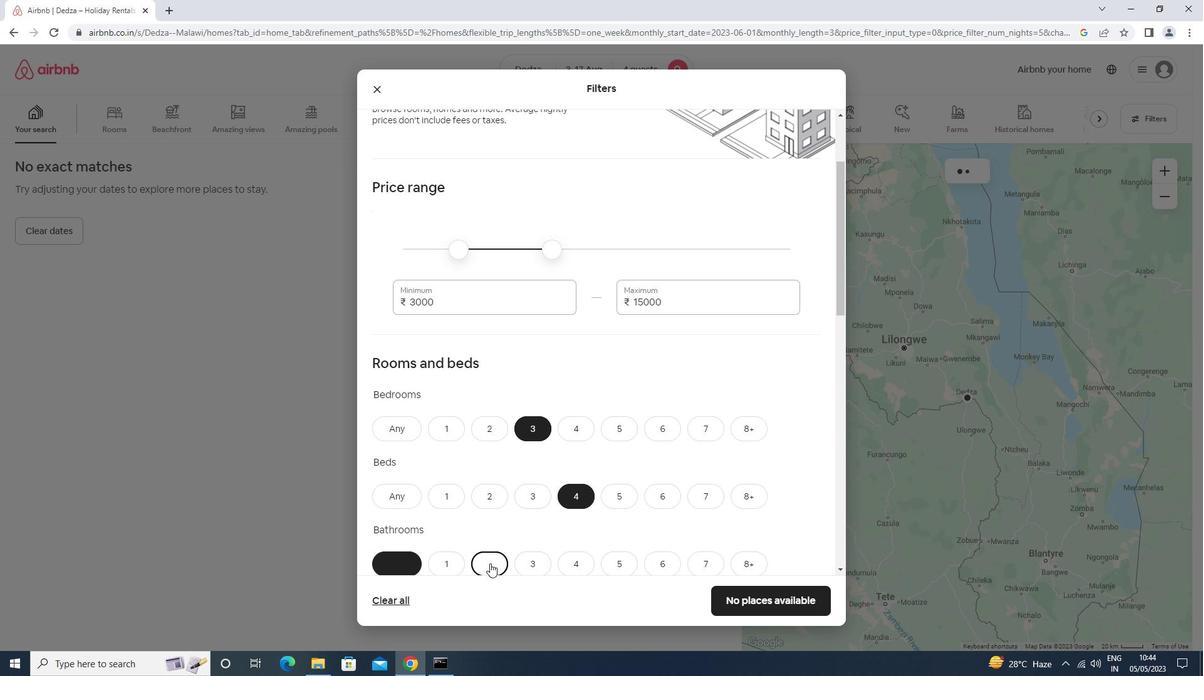 
Action: Mouse scrolled (494, 542) with delta (0, 0)
Screenshot: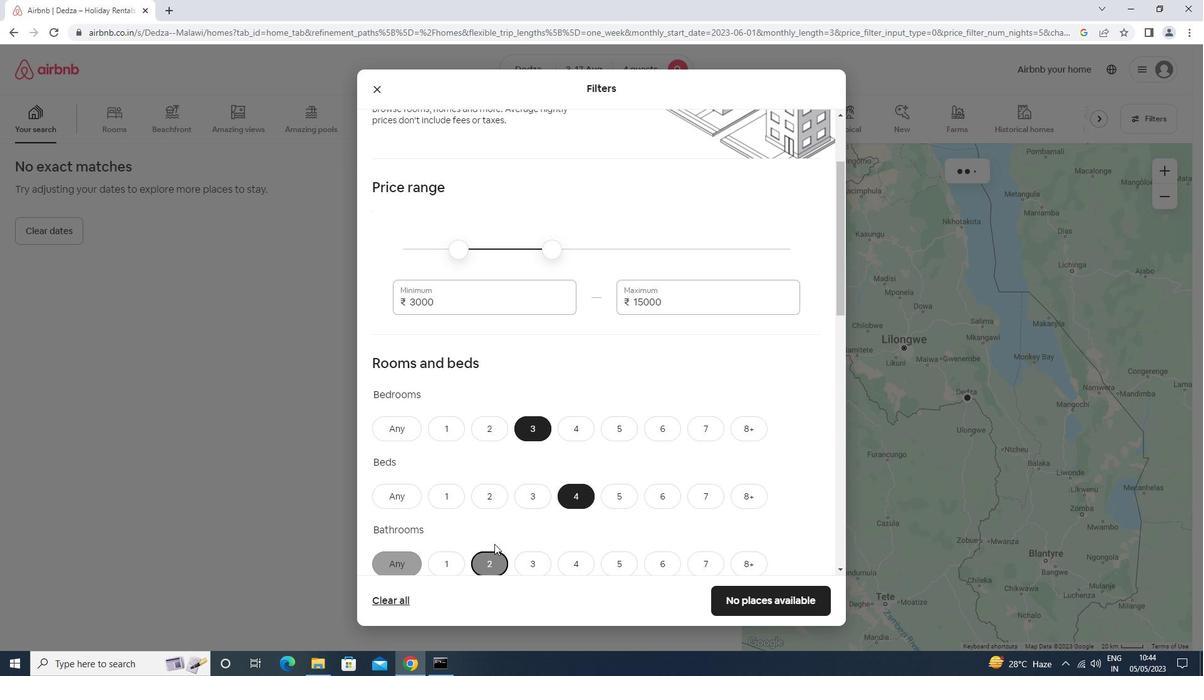 
Action: Mouse scrolled (494, 542) with delta (0, 0)
Screenshot: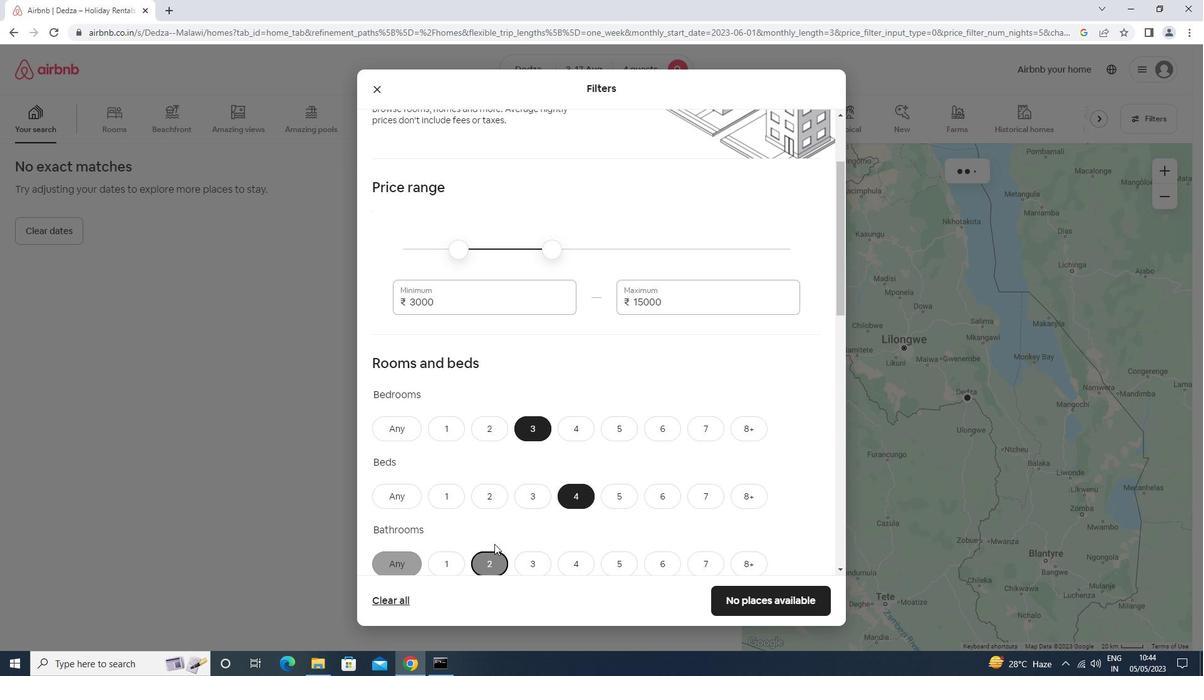 
Action: Mouse scrolled (494, 542) with delta (0, 0)
Screenshot: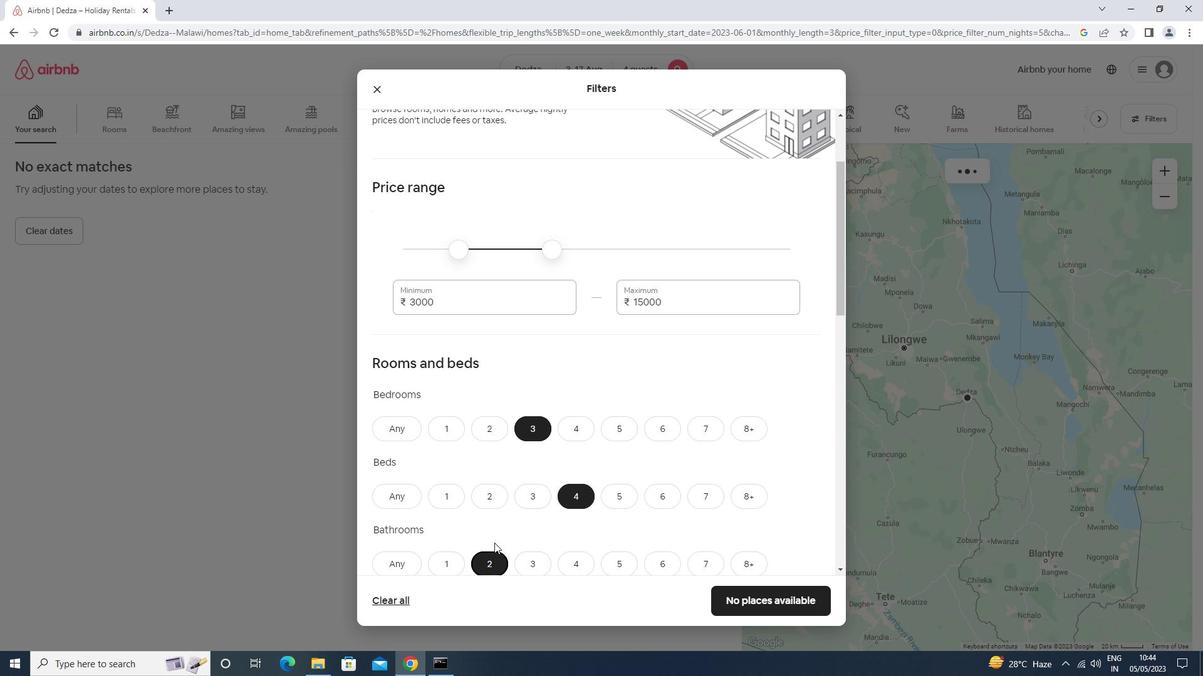 
Action: Mouse scrolled (494, 542) with delta (0, 0)
Screenshot: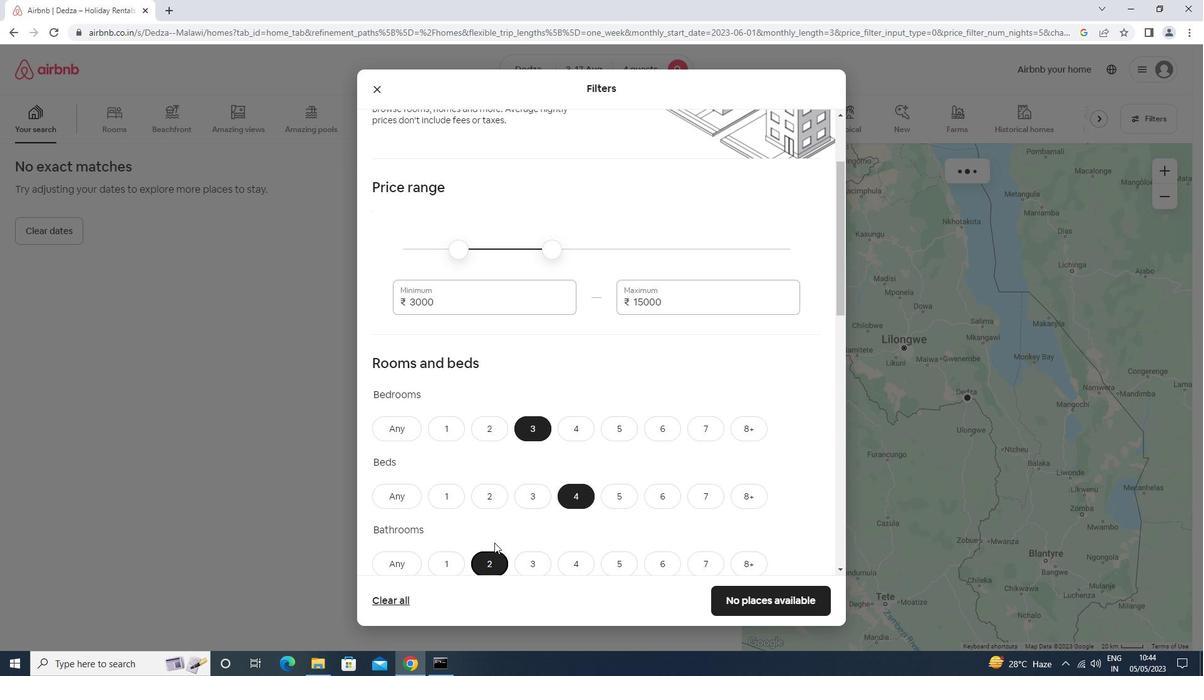 
Action: Mouse moved to (621, 413)
Screenshot: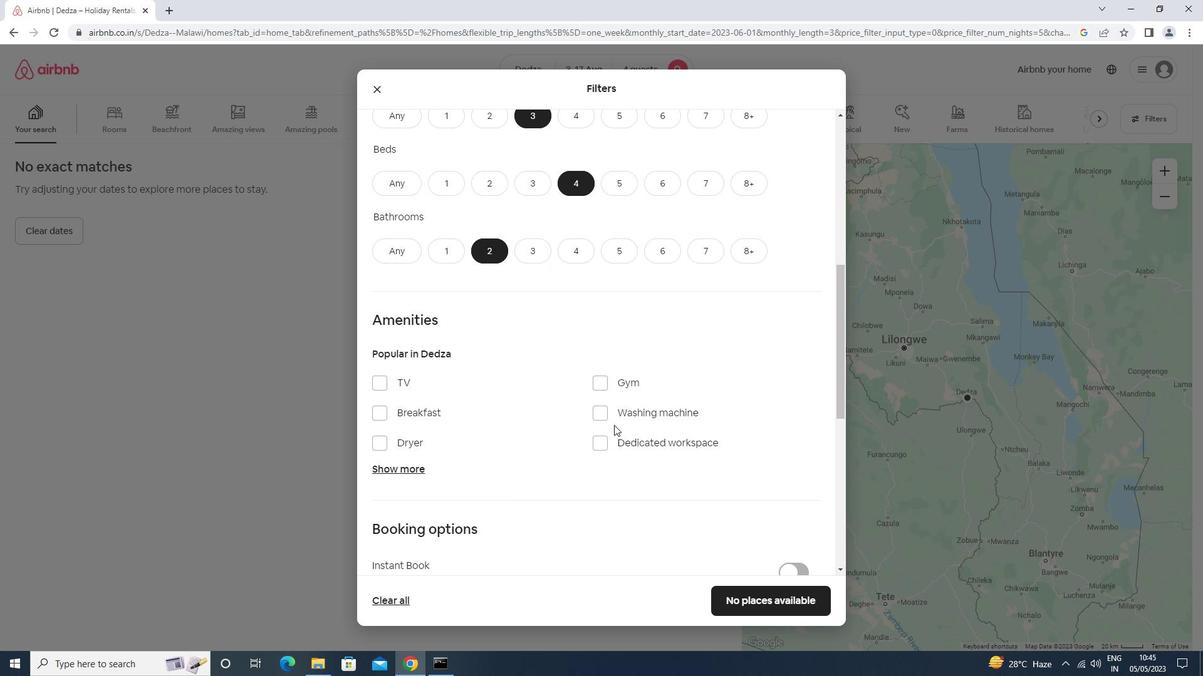 
Action: Mouse pressed left at (621, 413)
Screenshot: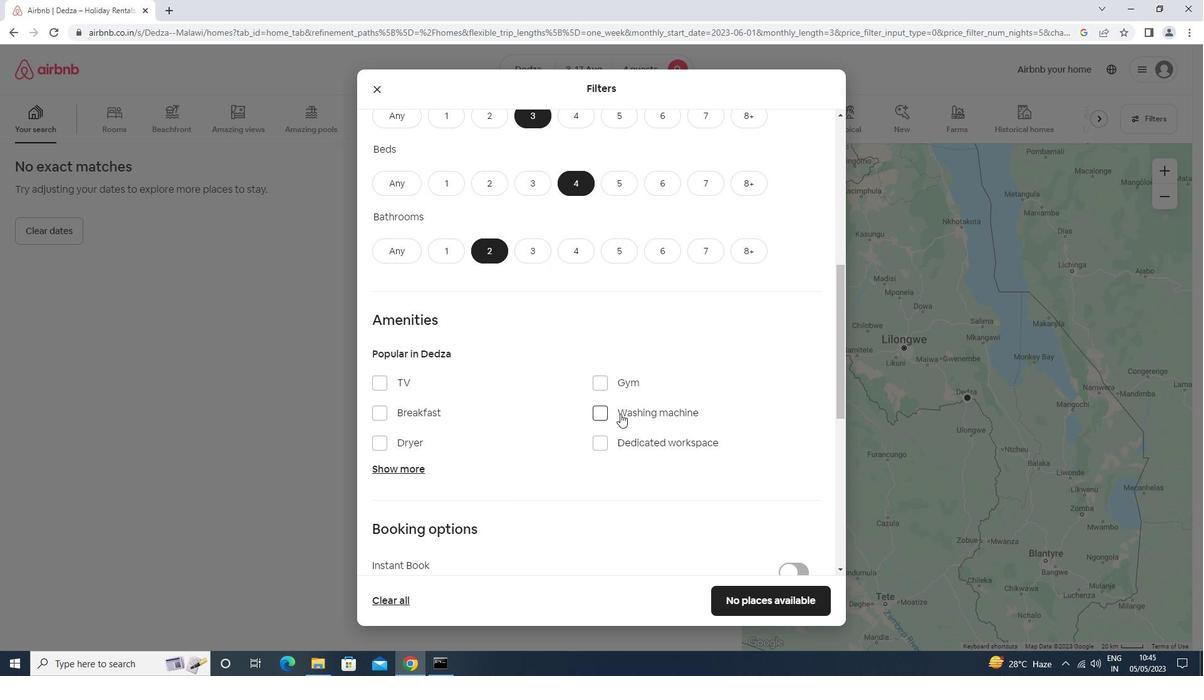 
Action: Mouse moved to (606, 470)
Screenshot: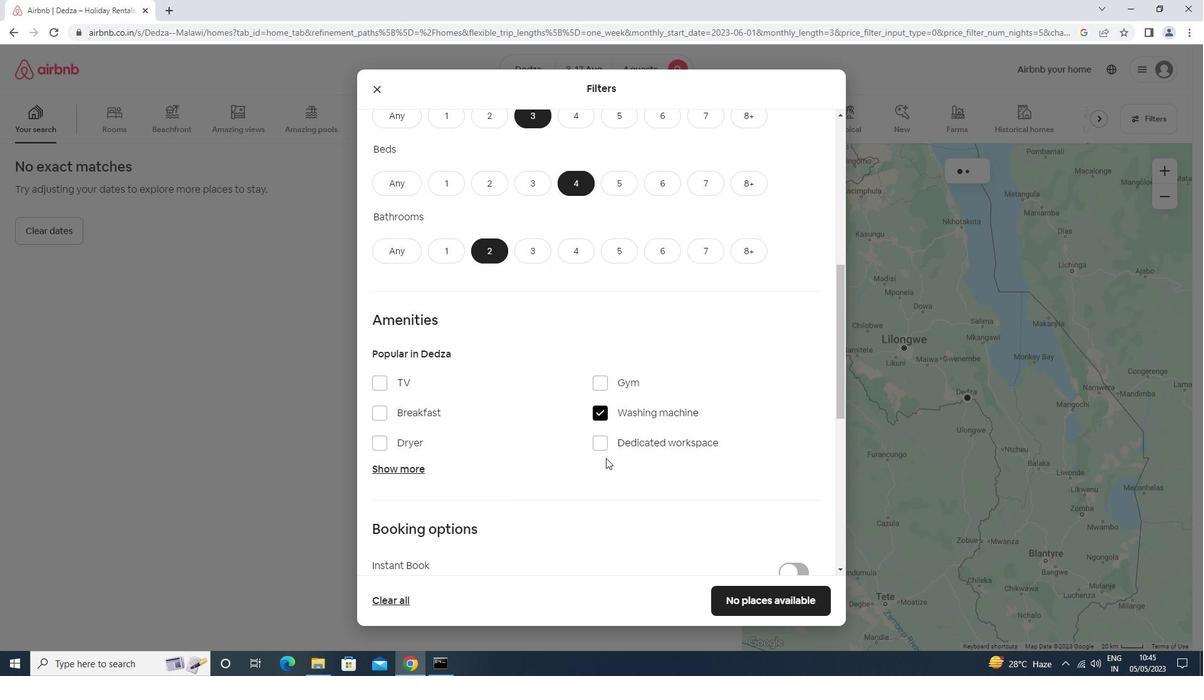 
Action: Mouse scrolled (606, 469) with delta (0, 0)
Screenshot: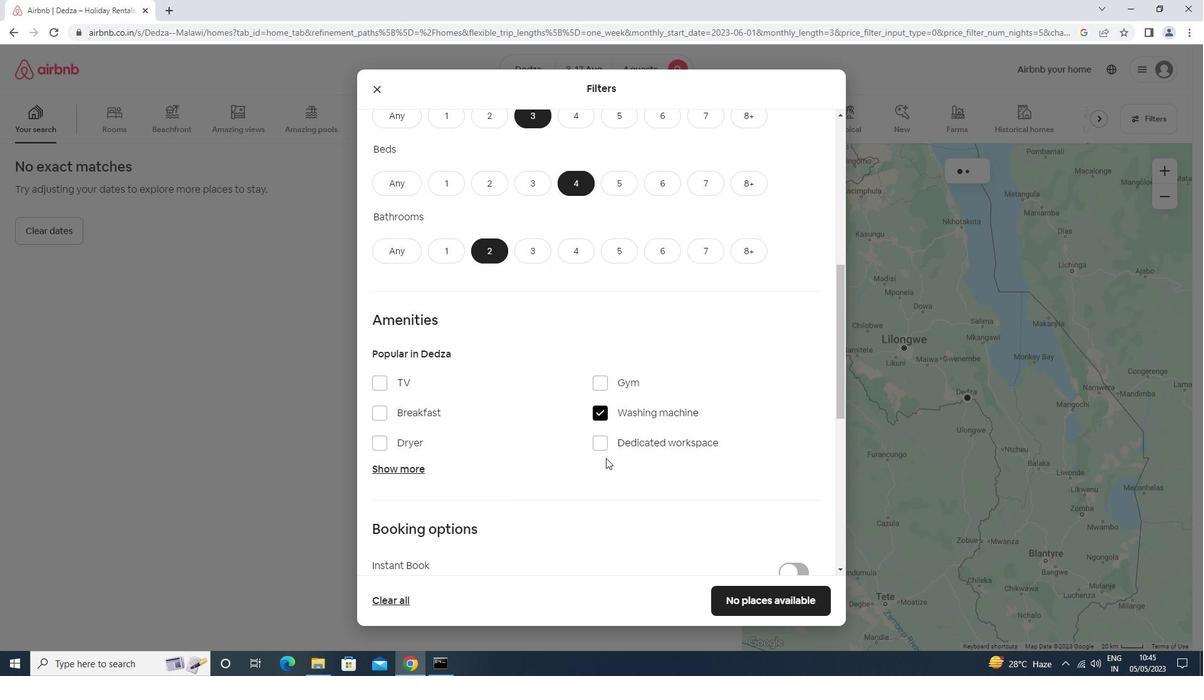 
Action: Mouse scrolled (606, 469) with delta (0, 0)
Screenshot: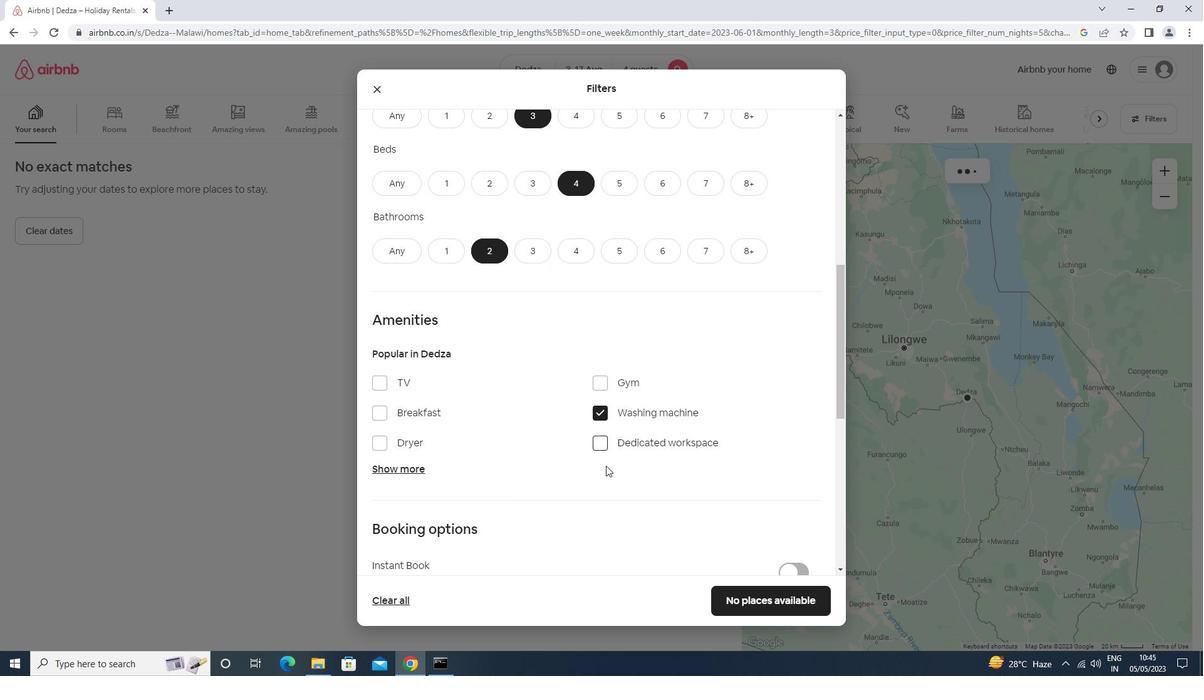 
Action: Mouse moved to (606, 470)
Screenshot: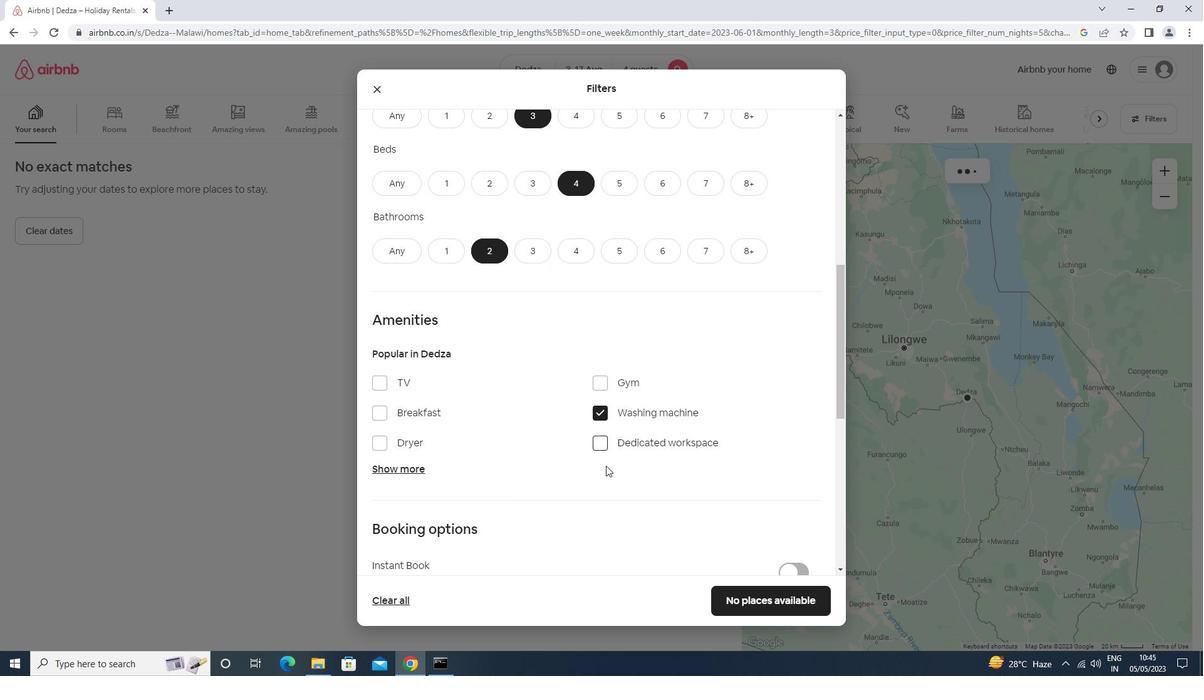 
Action: Mouse scrolled (606, 469) with delta (0, 0)
Screenshot: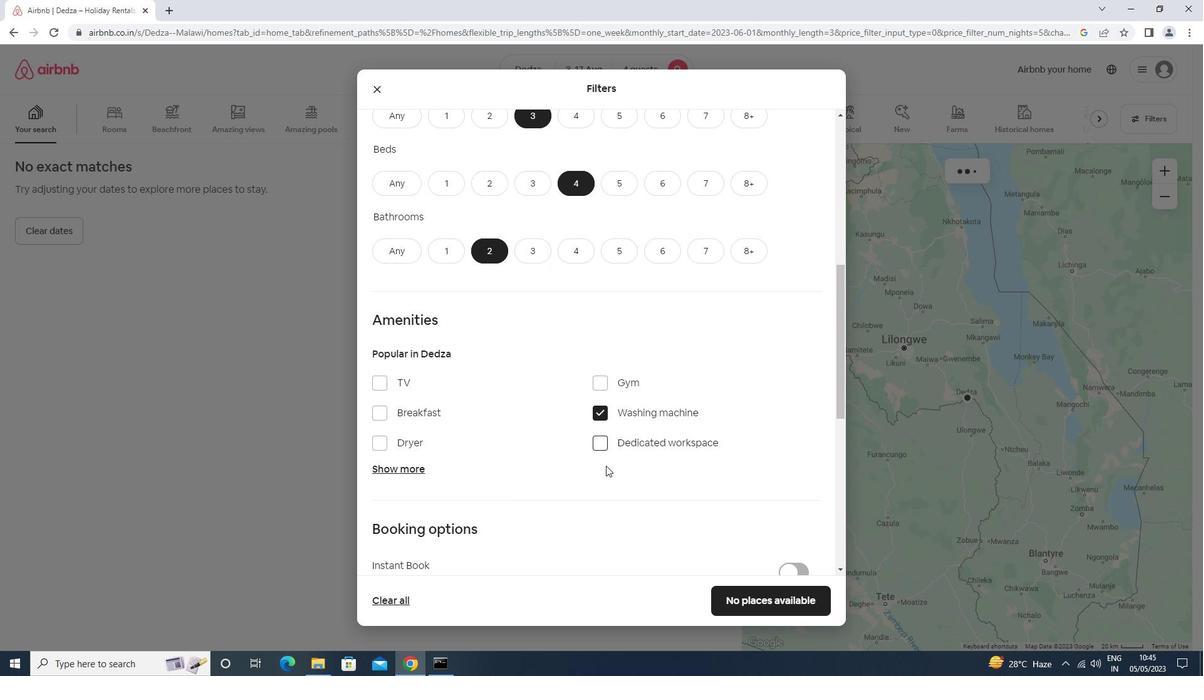 
Action: Mouse moved to (781, 423)
Screenshot: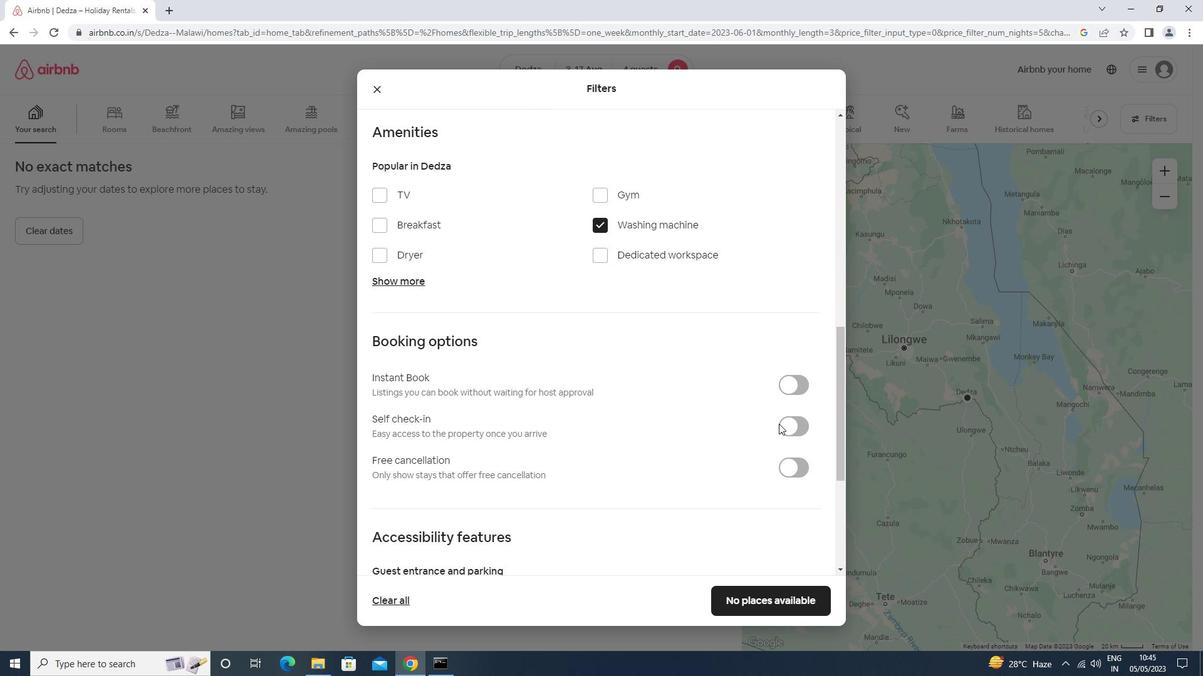 
Action: Mouse pressed left at (781, 423)
Screenshot: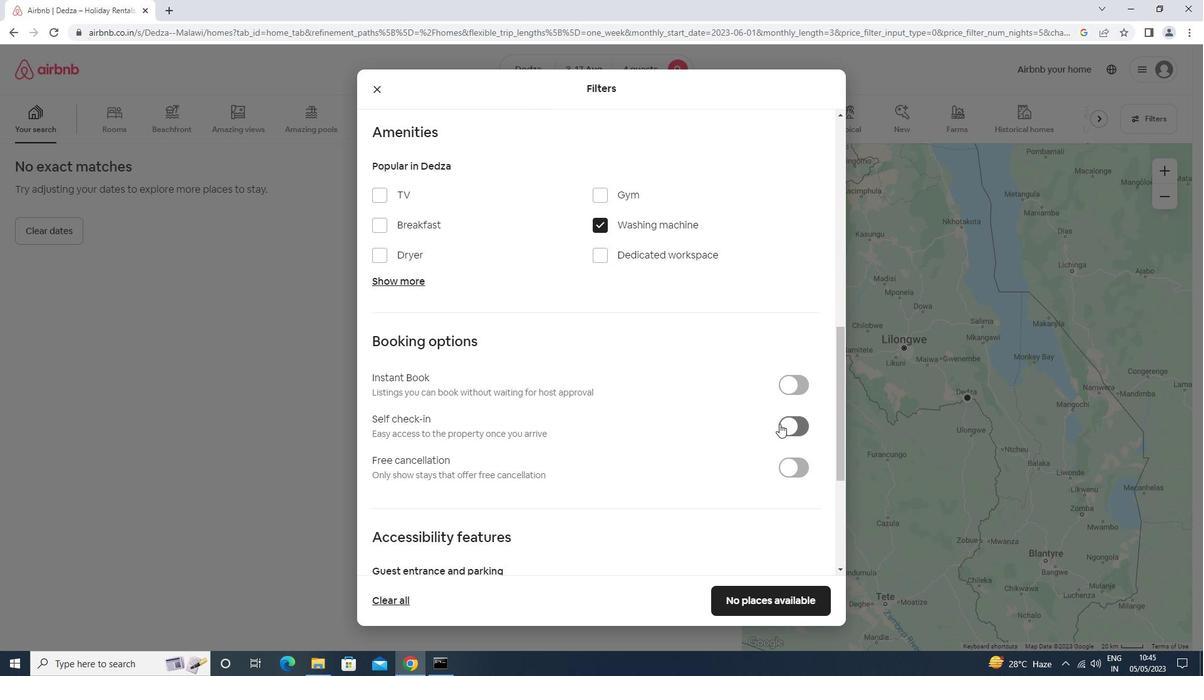 
Action: Mouse moved to (754, 440)
Screenshot: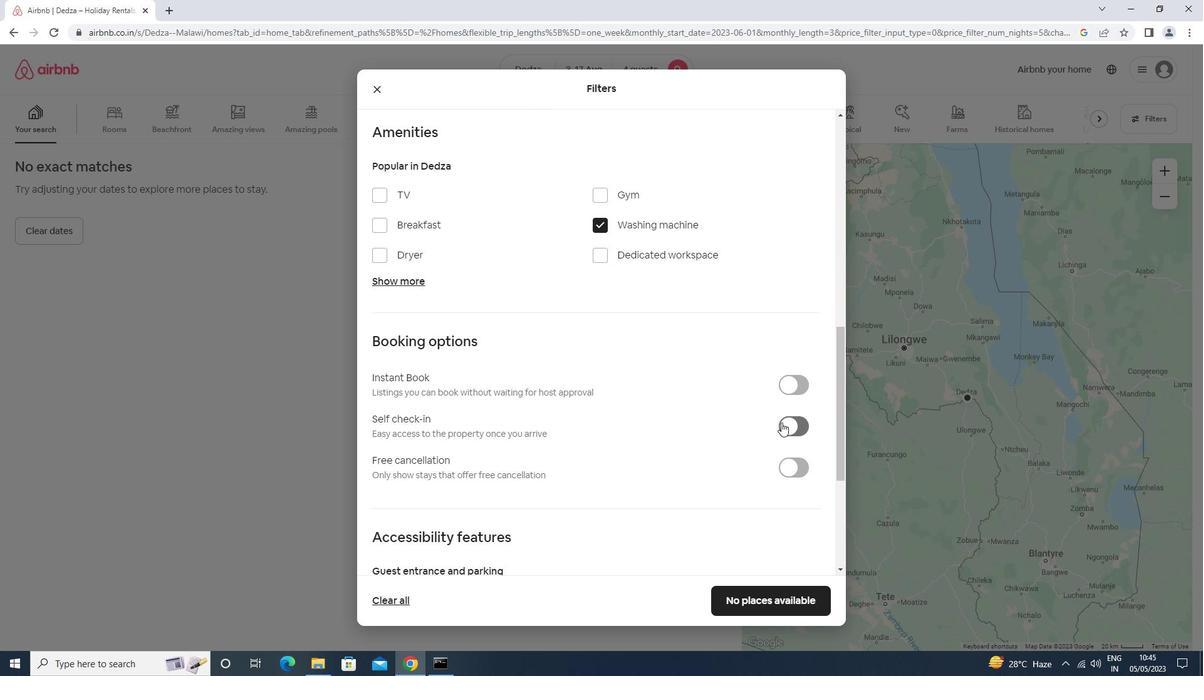 
Action: Mouse scrolled (754, 439) with delta (0, 0)
Screenshot: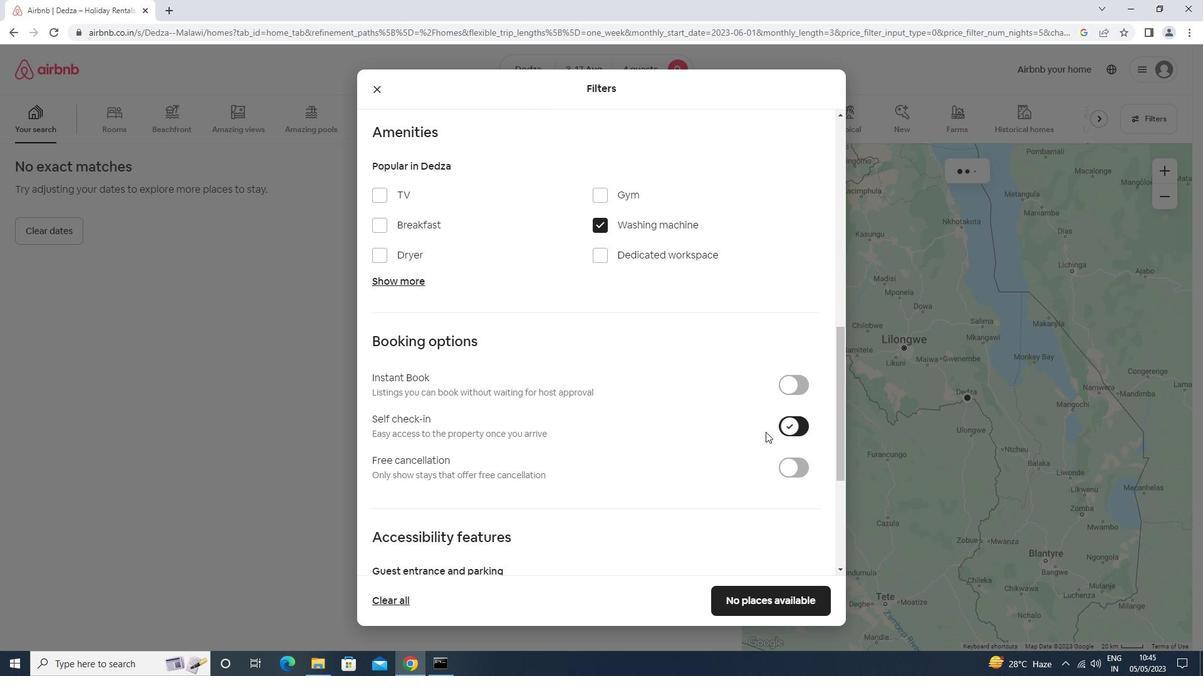 
Action: Mouse moved to (754, 440)
Screenshot: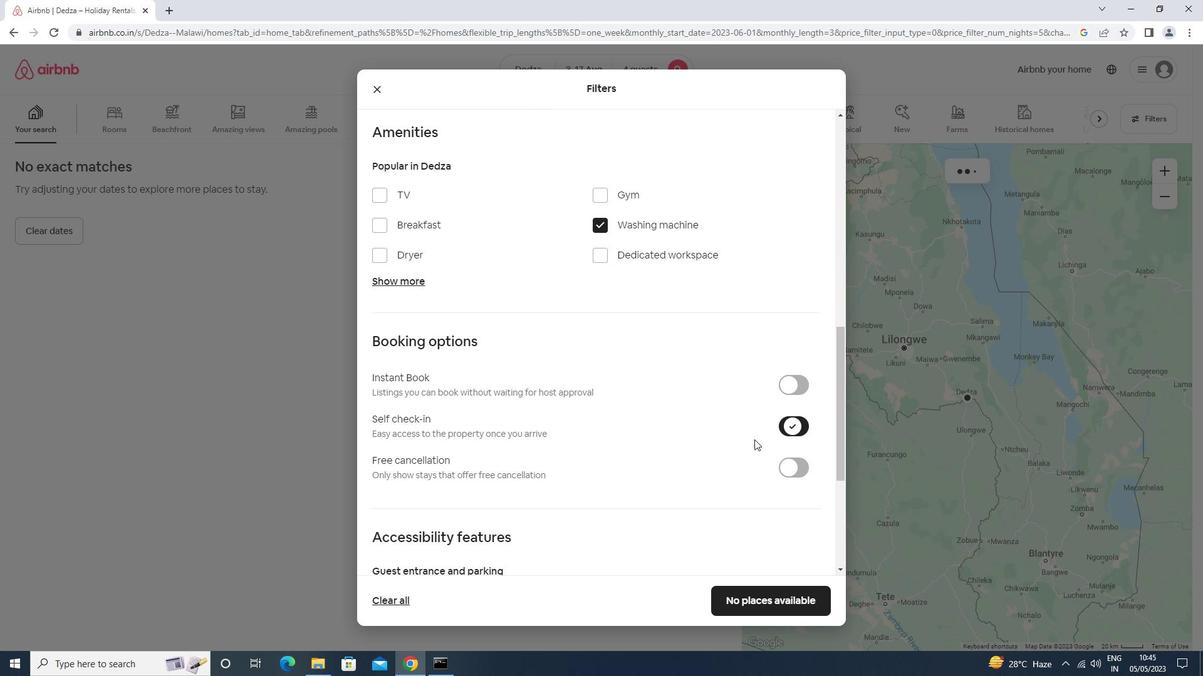 
Action: Mouse scrolled (754, 439) with delta (0, 0)
Screenshot: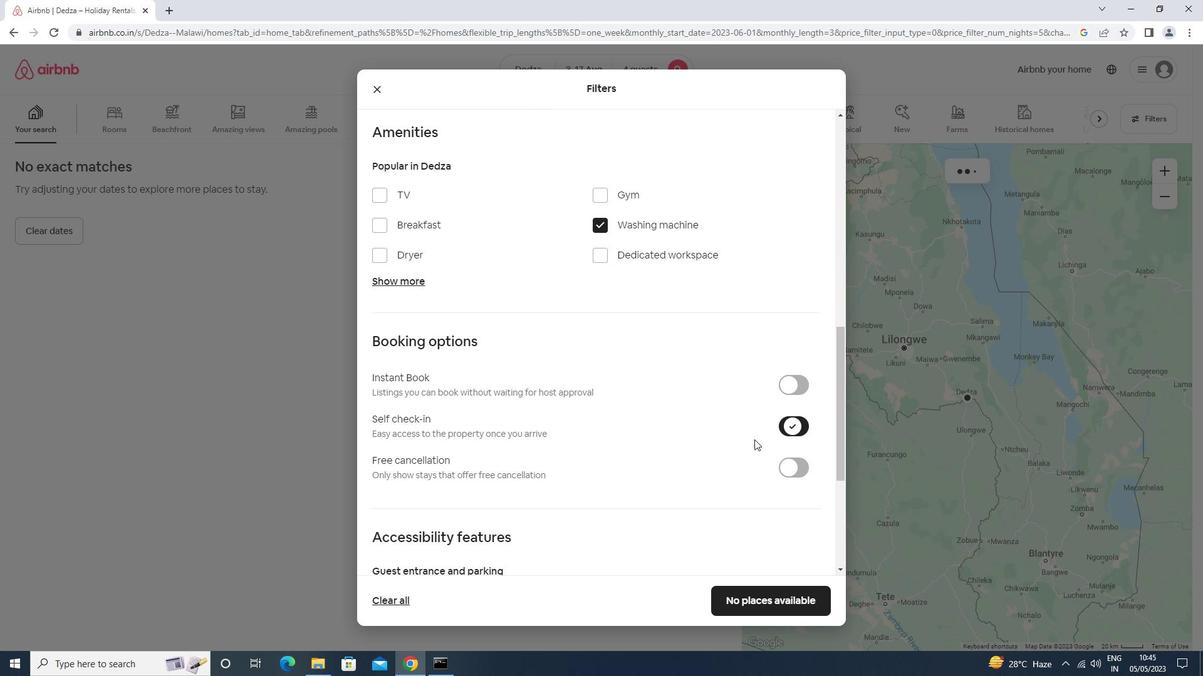 
Action: Mouse scrolled (754, 439) with delta (0, 0)
Screenshot: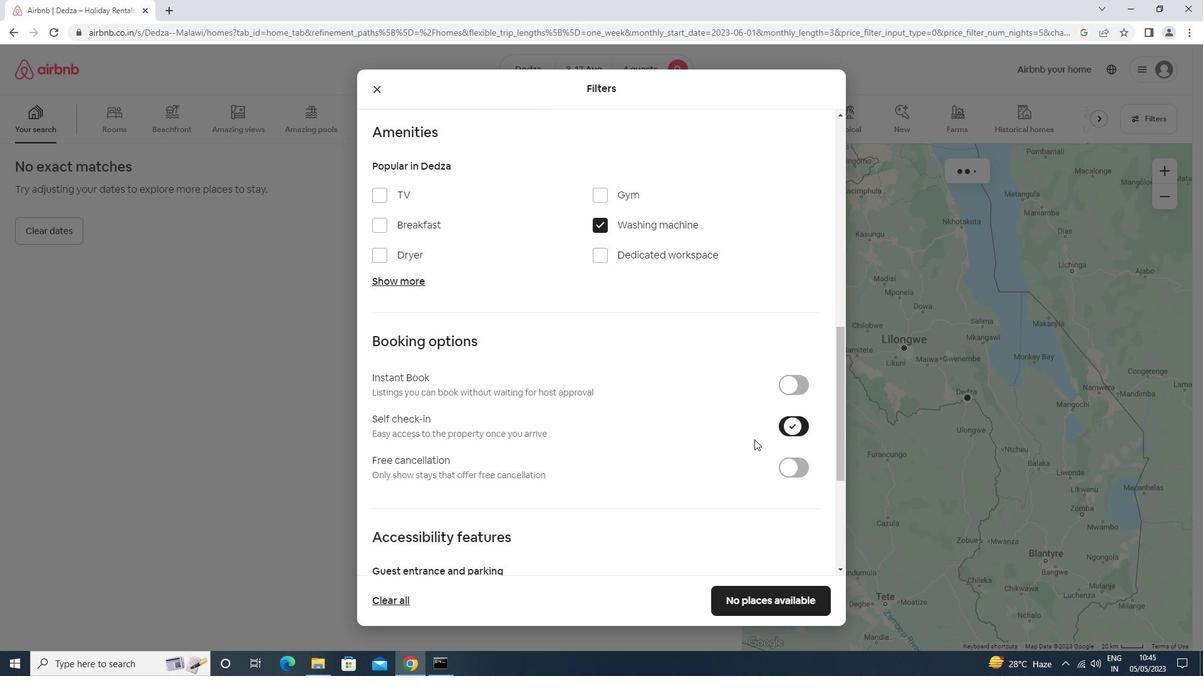 
Action: Mouse scrolled (754, 439) with delta (0, 0)
Screenshot: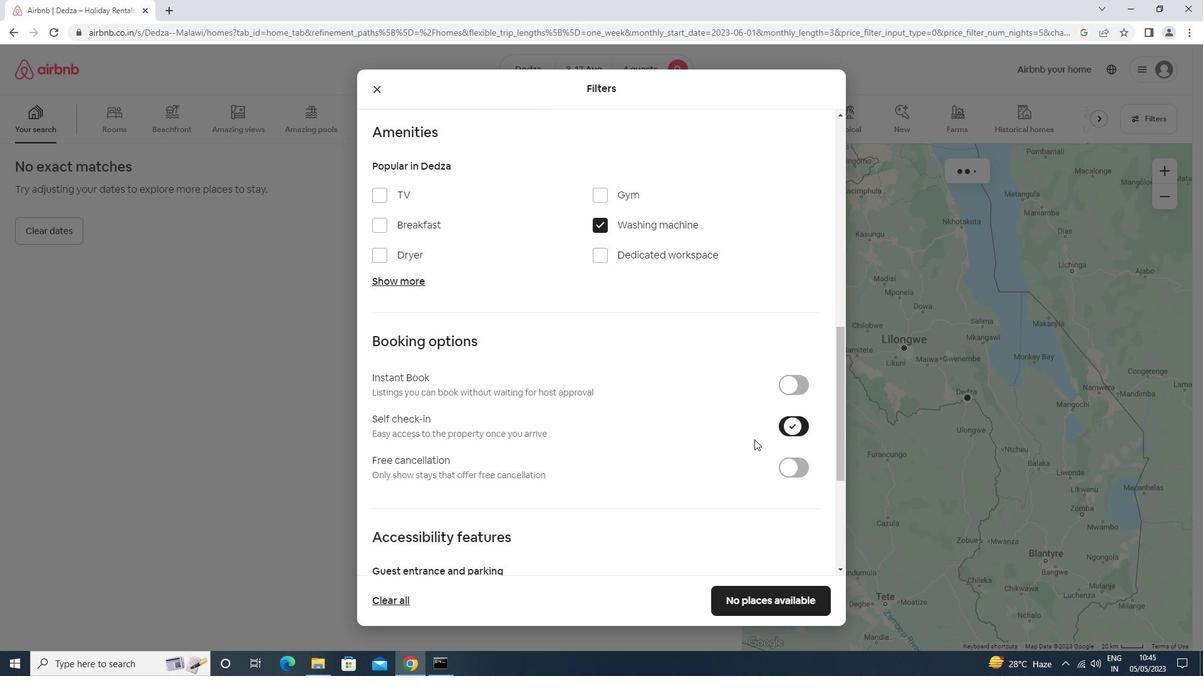 
Action: Mouse scrolled (754, 439) with delta (0, 0)
Screenshot: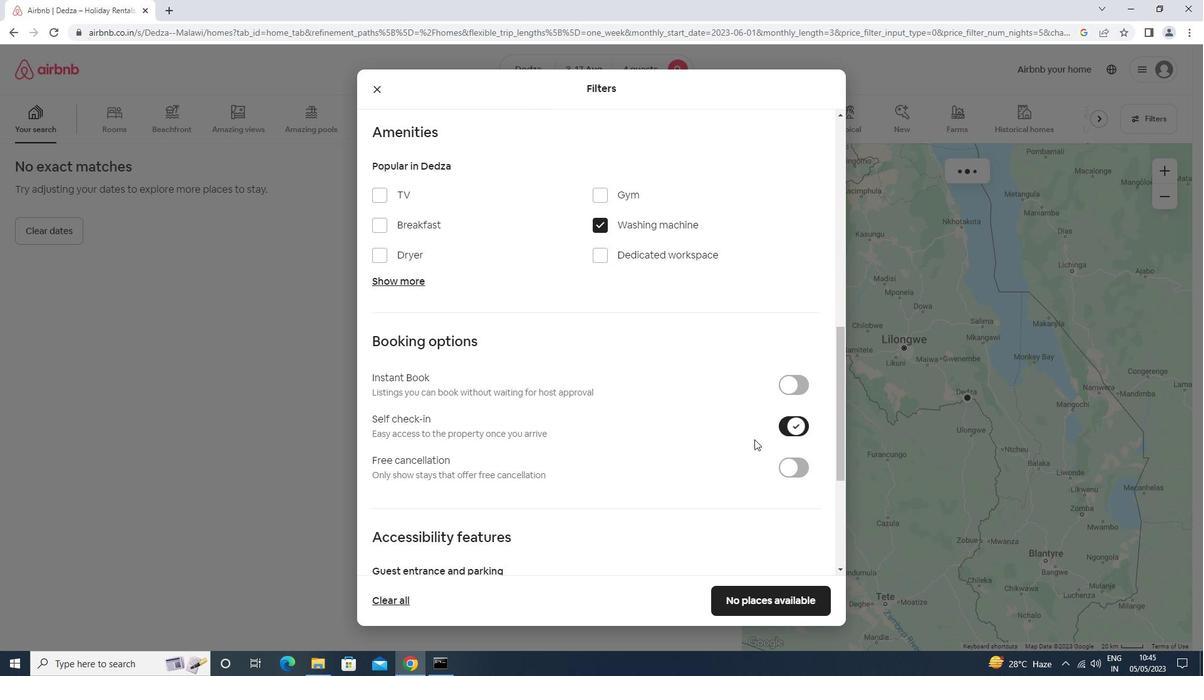 
Action: Mouse scrolled (754, 439) with delta (0, 0)
Screenshot: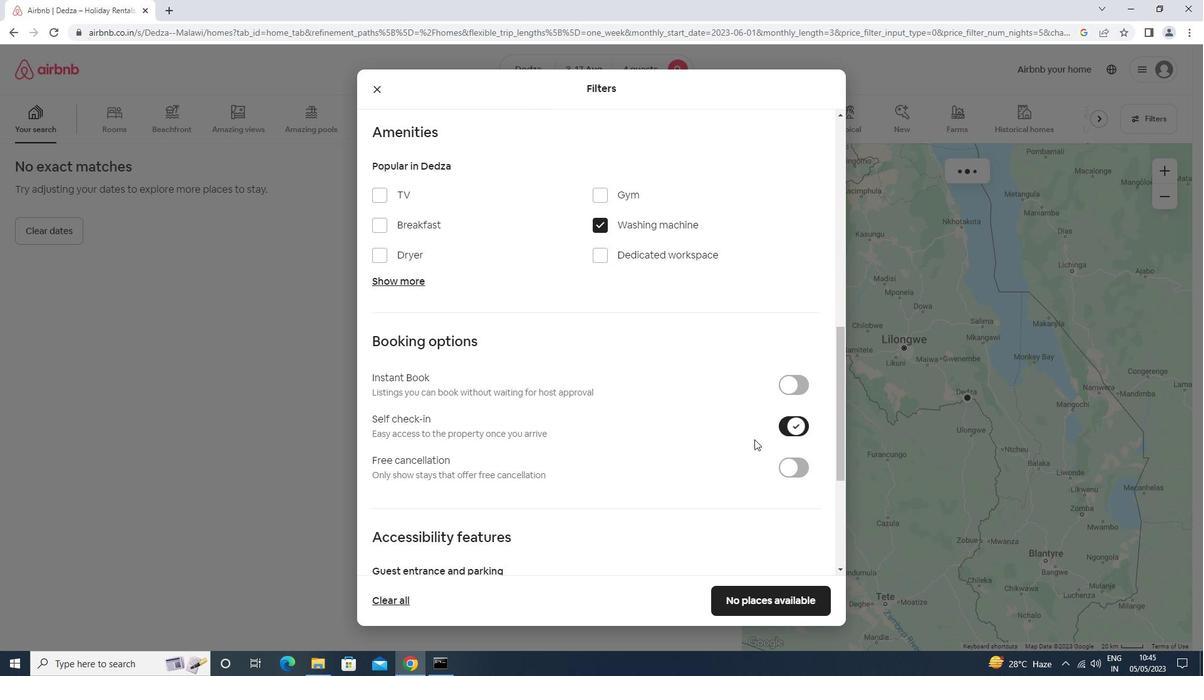 
Action: Mouse moved to (743, 434)
Screenshot: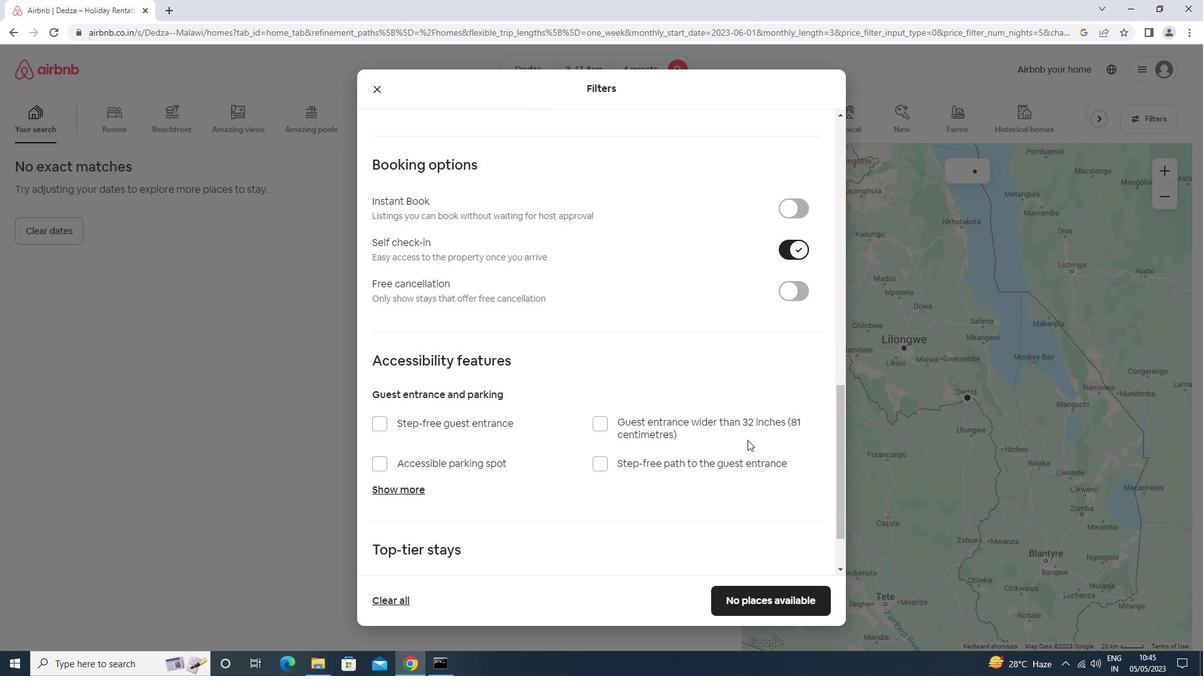 
Action: Mouse scrolled (743, 433) with delta (0, 0)
Screenshot: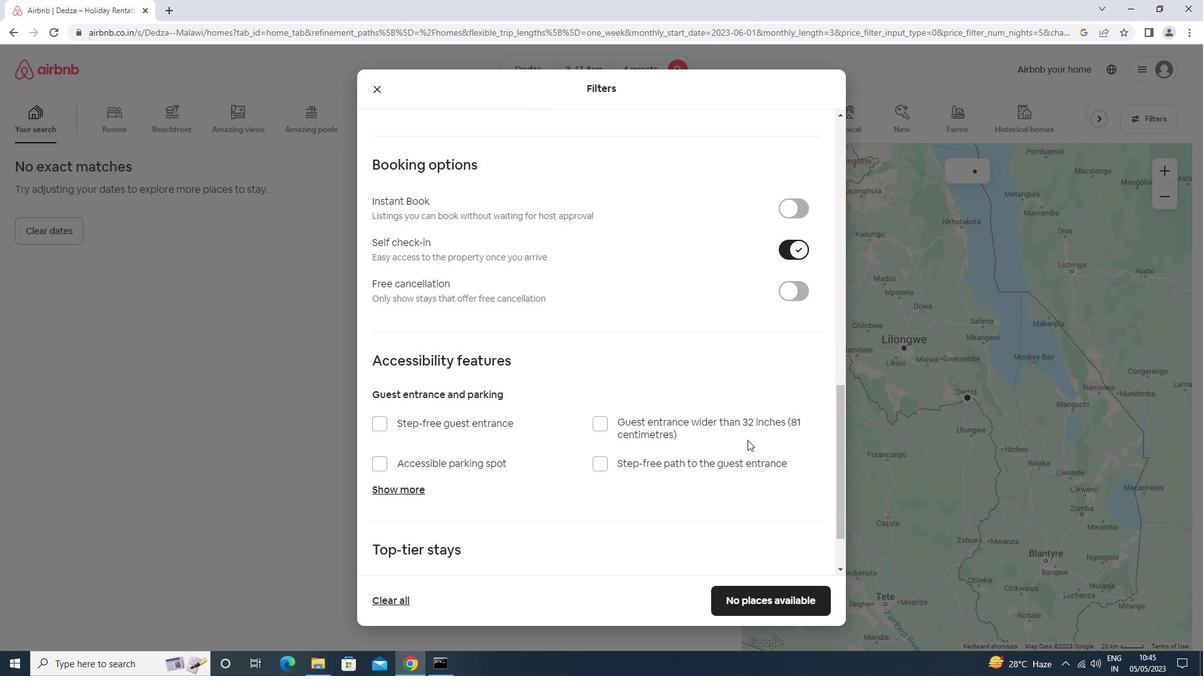 
Action: Mouse moved to (743, 434)
Screenshot: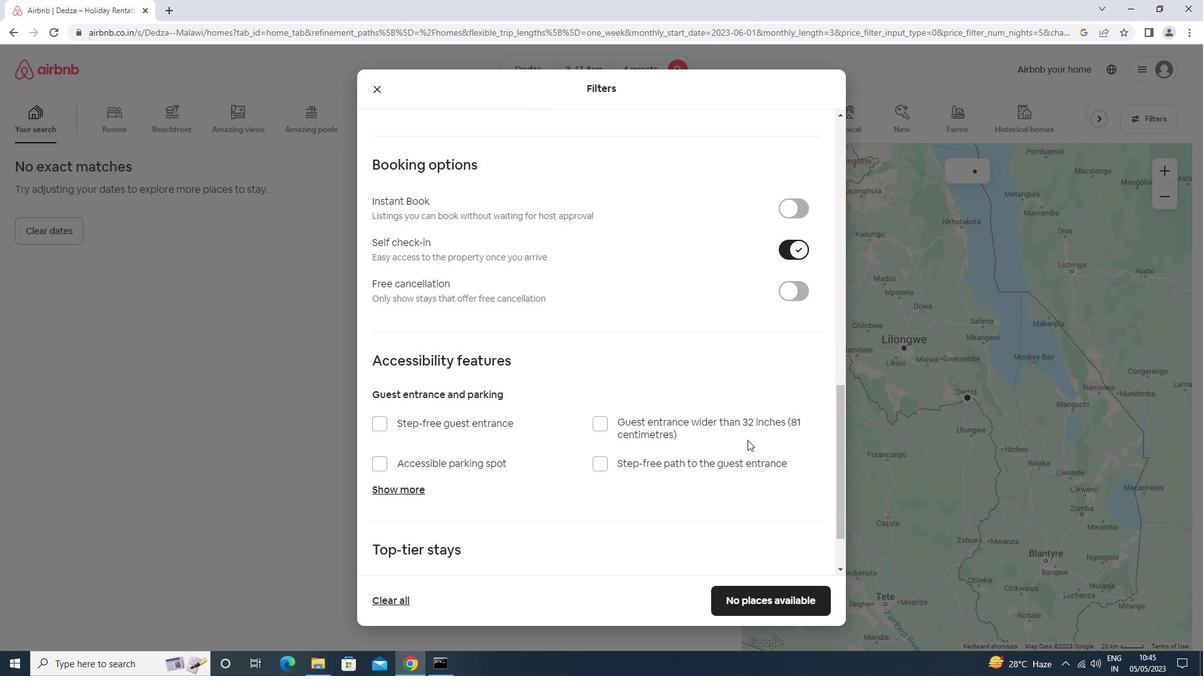
Action: Mouse scrolled (743, 433) with delta (0, 0)
Screenshot: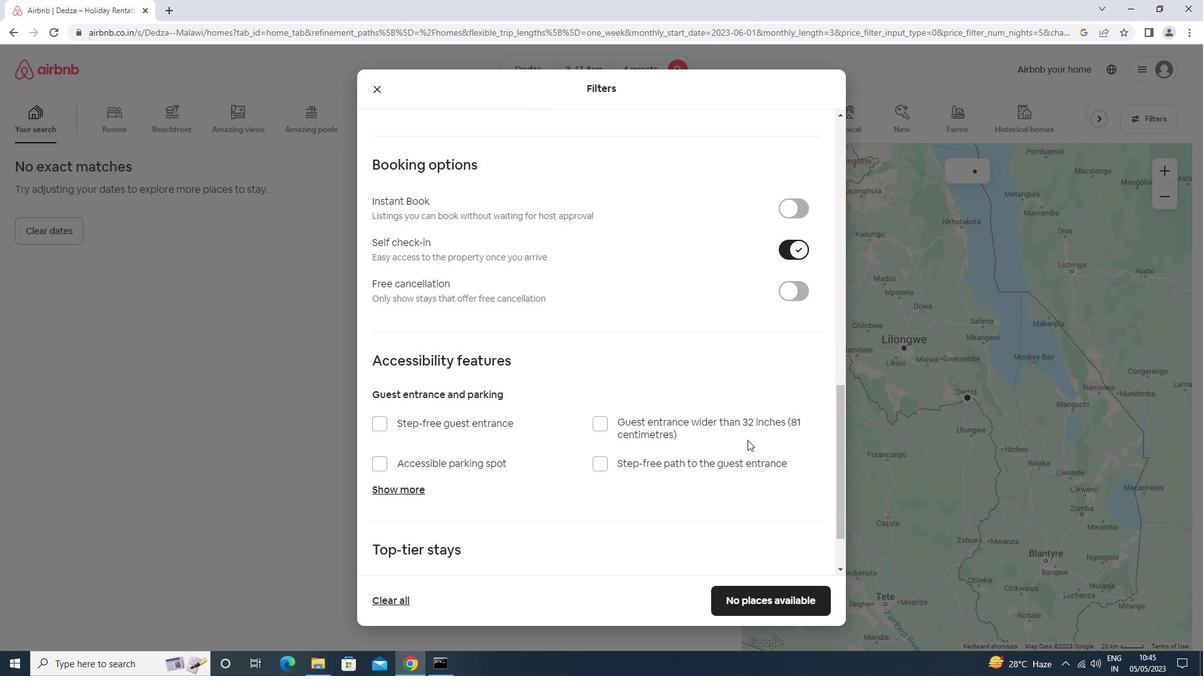 
Action: Mouse moved to (742, 434)
Screenshot: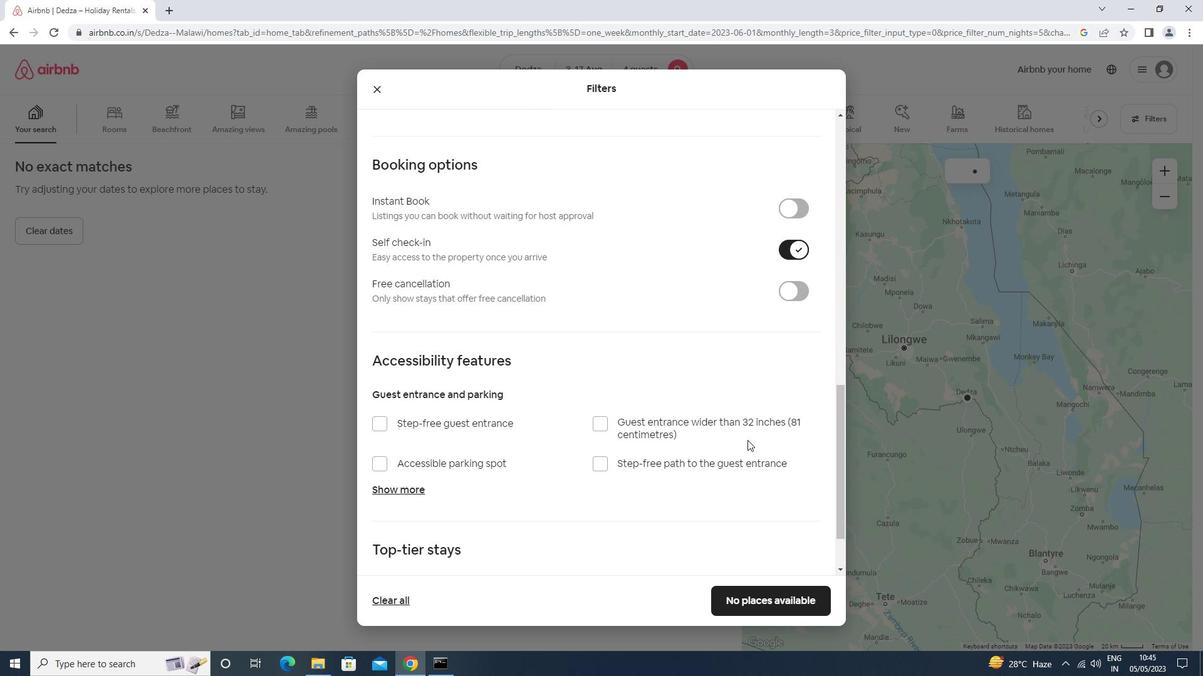 
Action: Mouse scrolled (742, 433) with delta (0, 0)
Screenshot: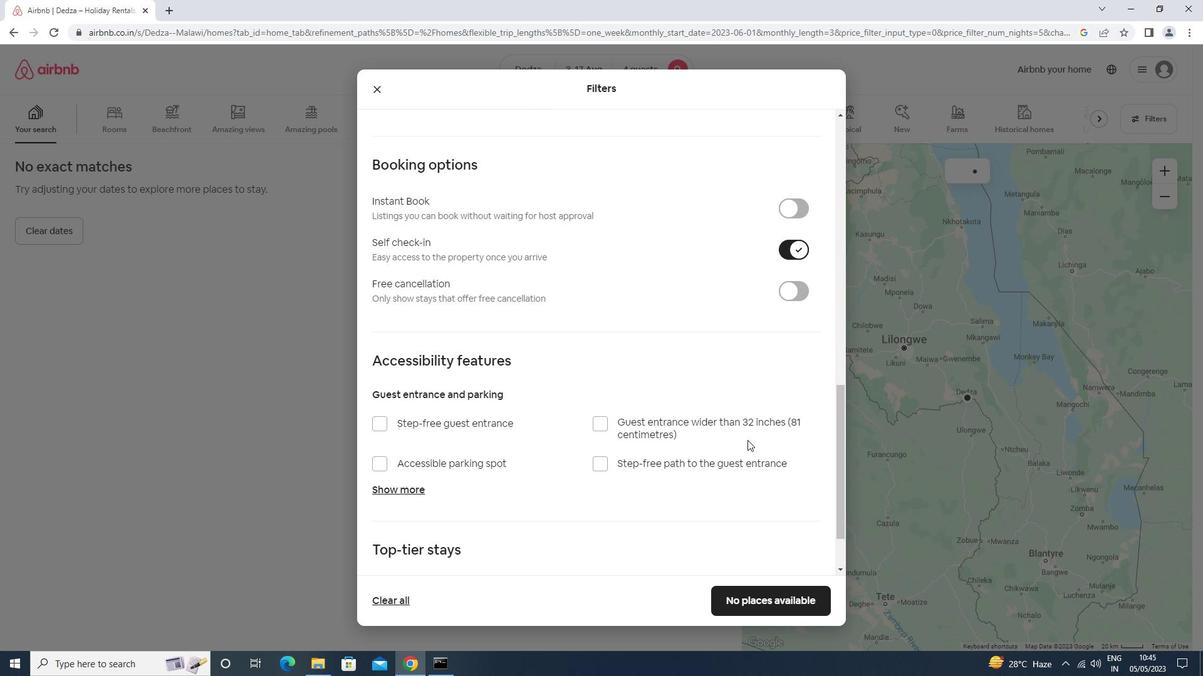 
Action: Mouse moved to (741, 434)
Screenshot: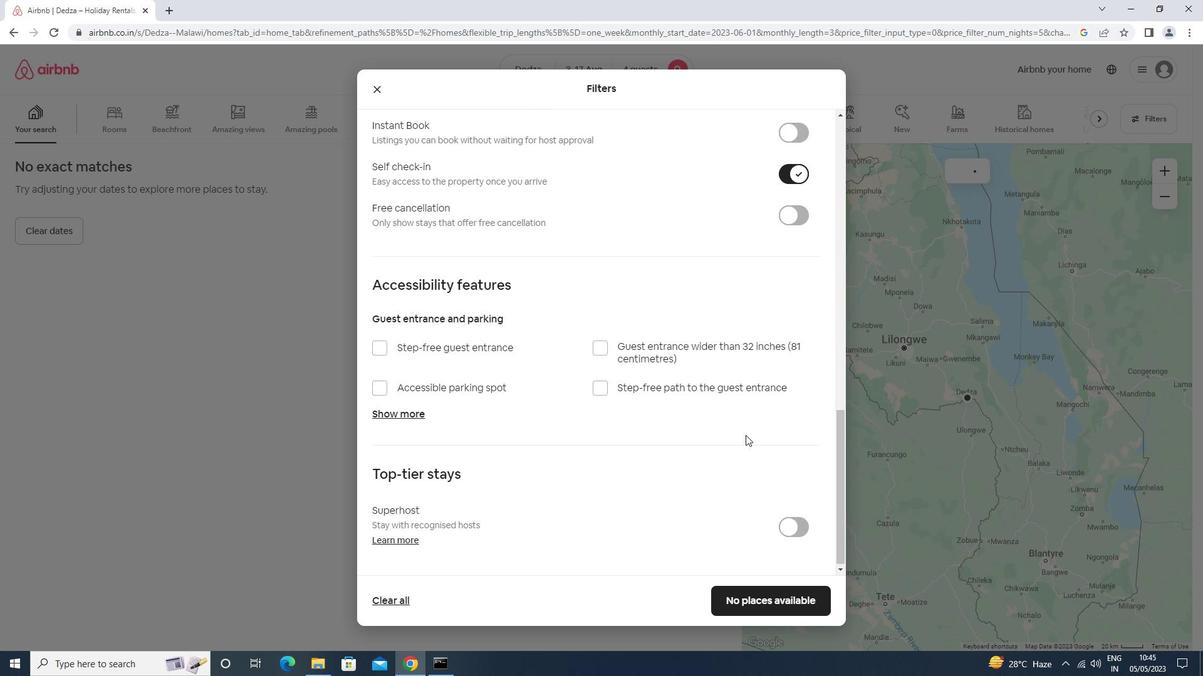 
Action: Mouse scrolled (741, 433) with delta (0, 0)
Screenshot: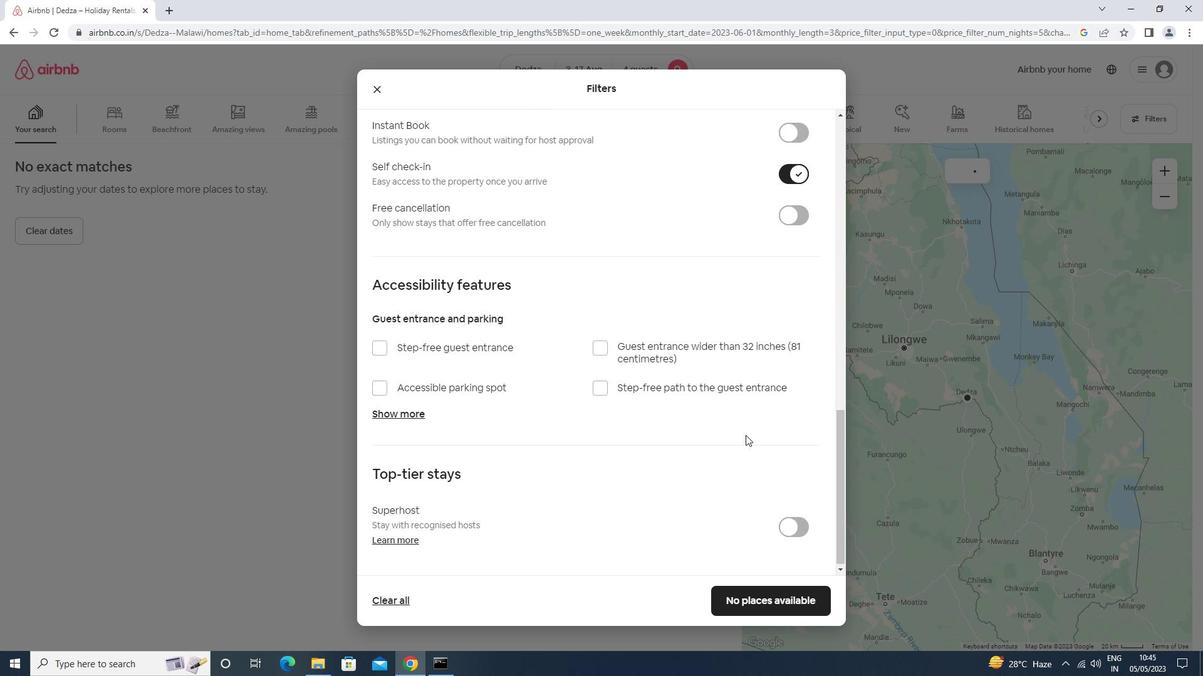 
Action: Mouse moved to (738, 434)
Screenshot: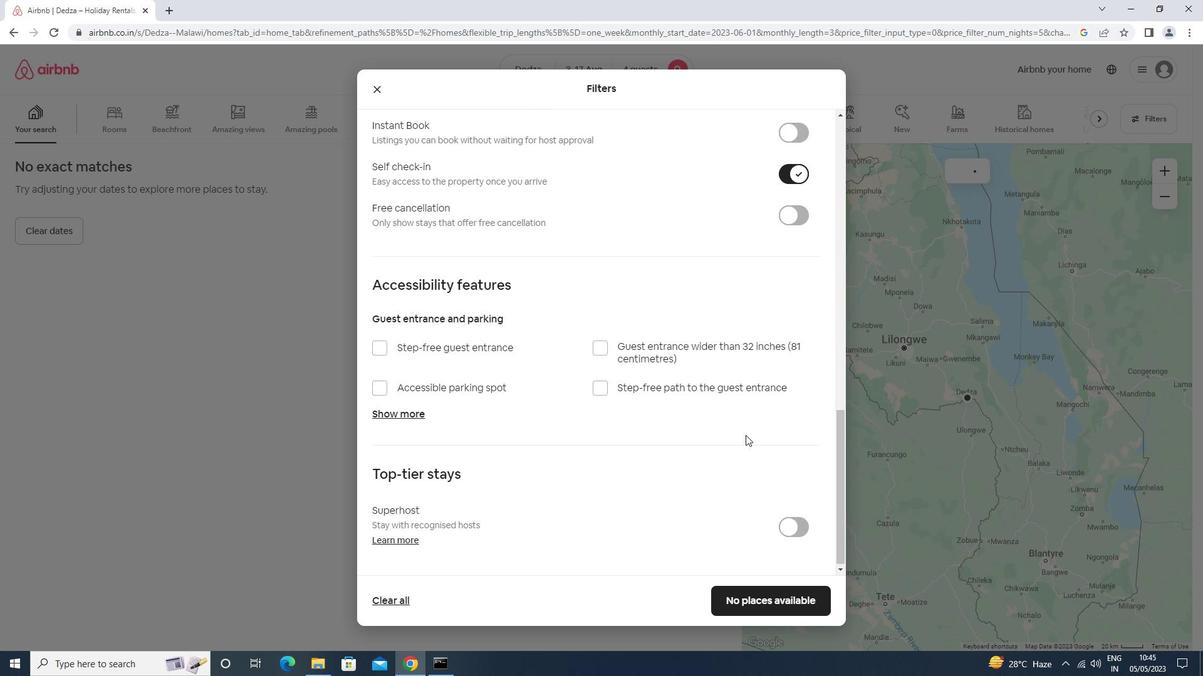 
Action: Mouse scrolled (738, 434) with delta (0, 0)
Screenshot: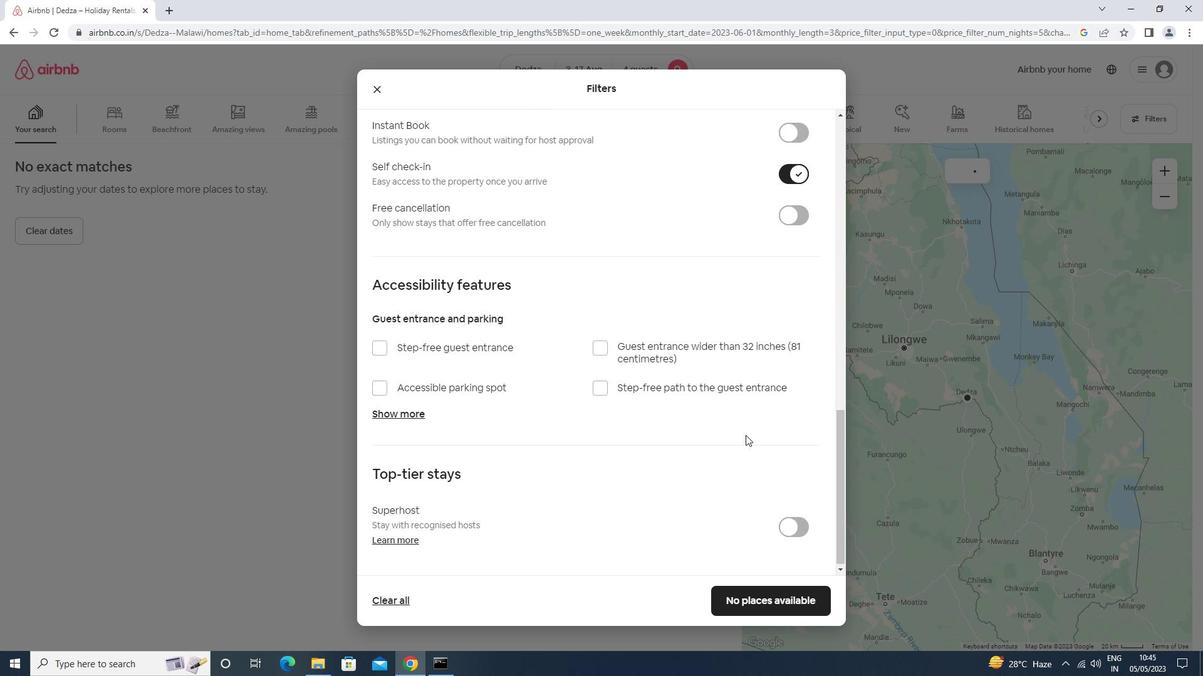 
Action: Mouse moved to (757, 600)
Screenshot: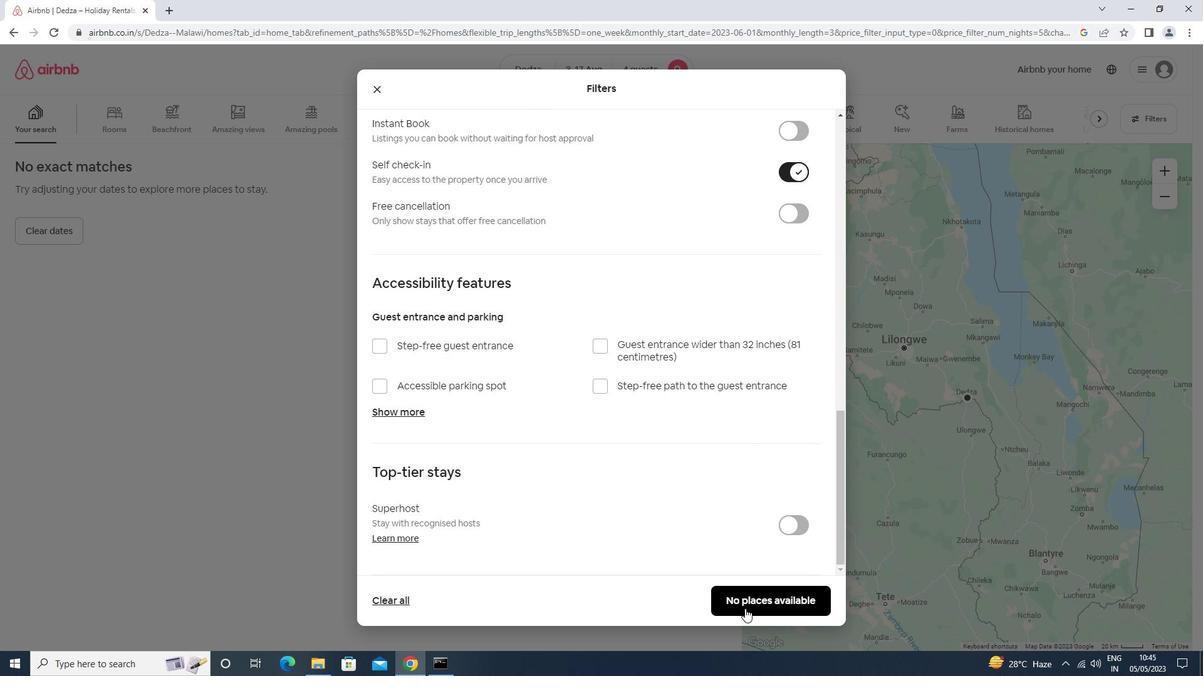 
Action: Mouse pressed left at (757, 600)
Screenshot: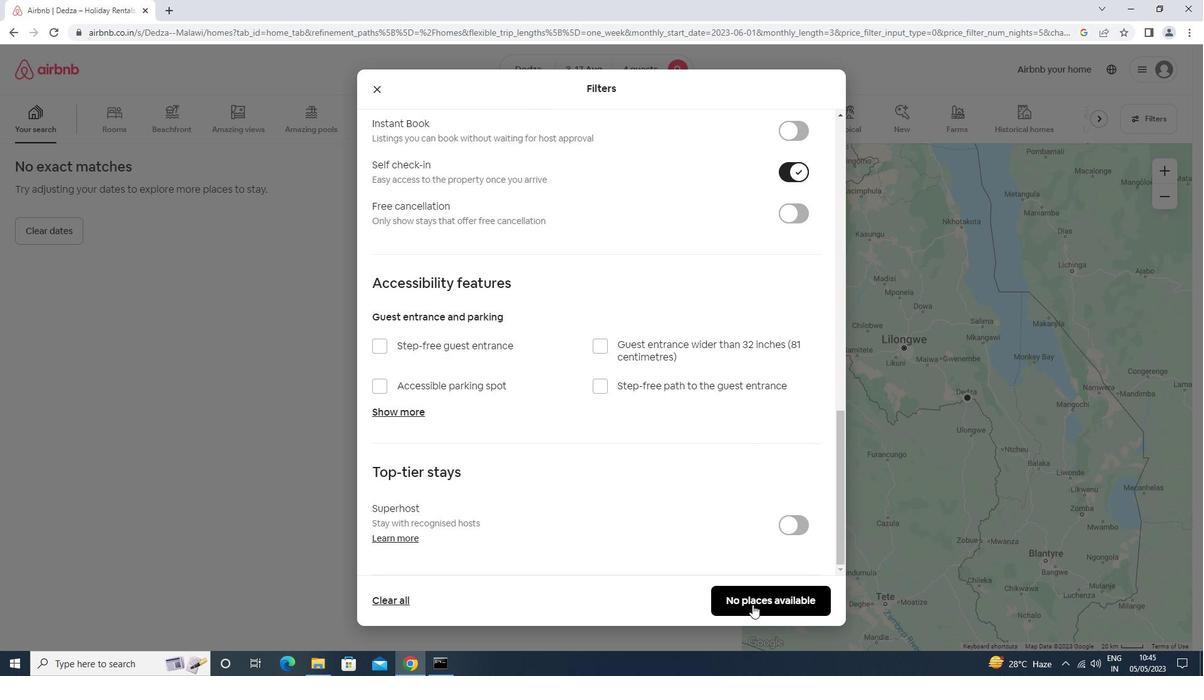 
Action: Mouse moved to (755, 601)
Screenshot: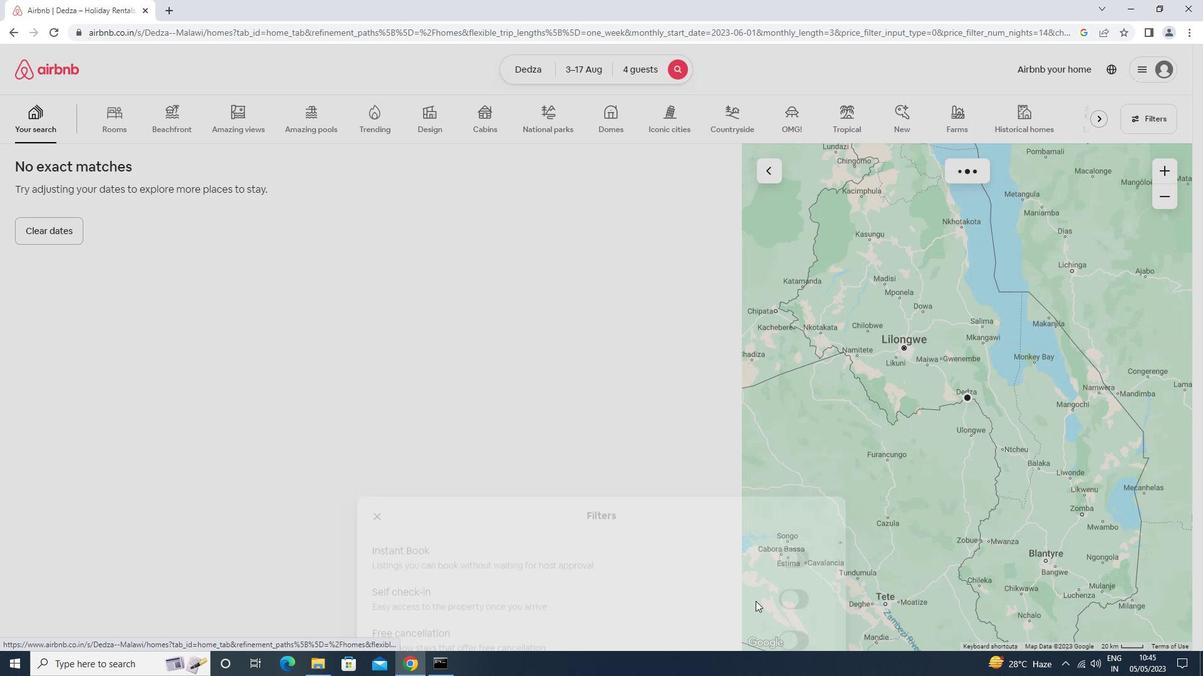 
